 Task: Search one way flight ticket for 5 adults, 1 child, 2 infants in seat and 1 infant on lap in business from San Luis Obispo: San Luis Obispo County Regional Airport (mcchesney Field) to Evansville: Evansville Regional Airport on 5-3-2023. Choice of flights is Sun country airlines. Number of bags: 2 checked bags. Outbound departure time preference is 8:30.
Action: Mouse moved to (330, 135)
Screenshot: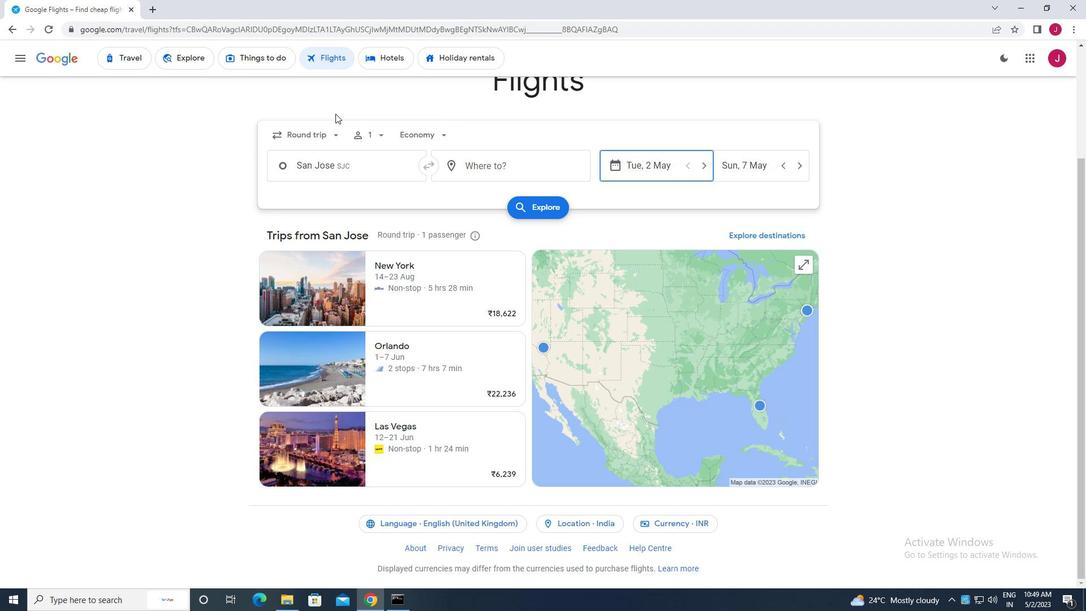 
Action: Mouse pressed left at (330, 135)
Screenshot: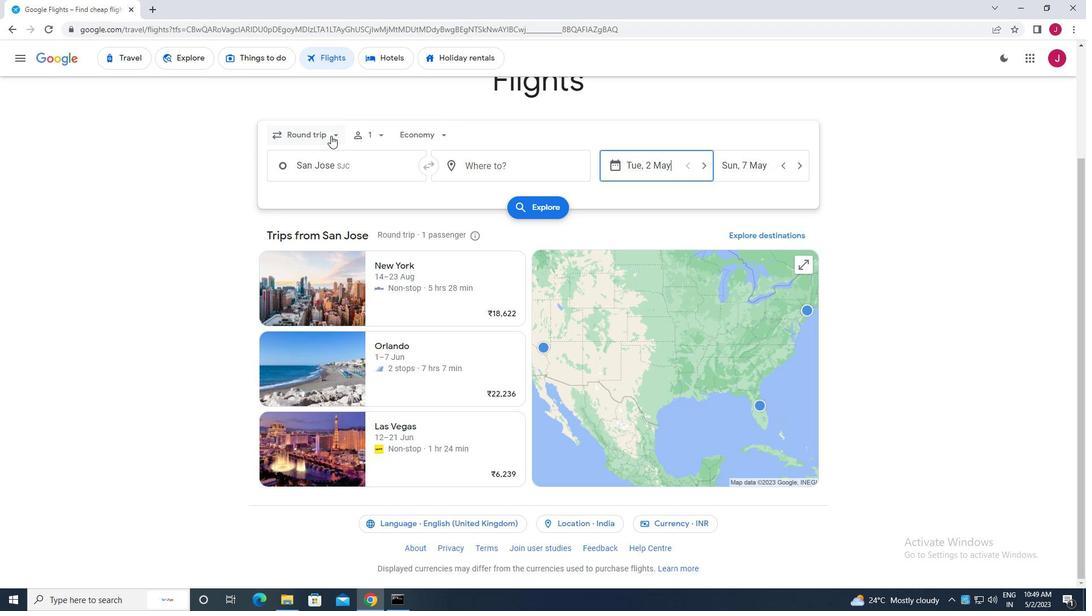 
Action: Mouse moved to (320, 190)
Screenshot: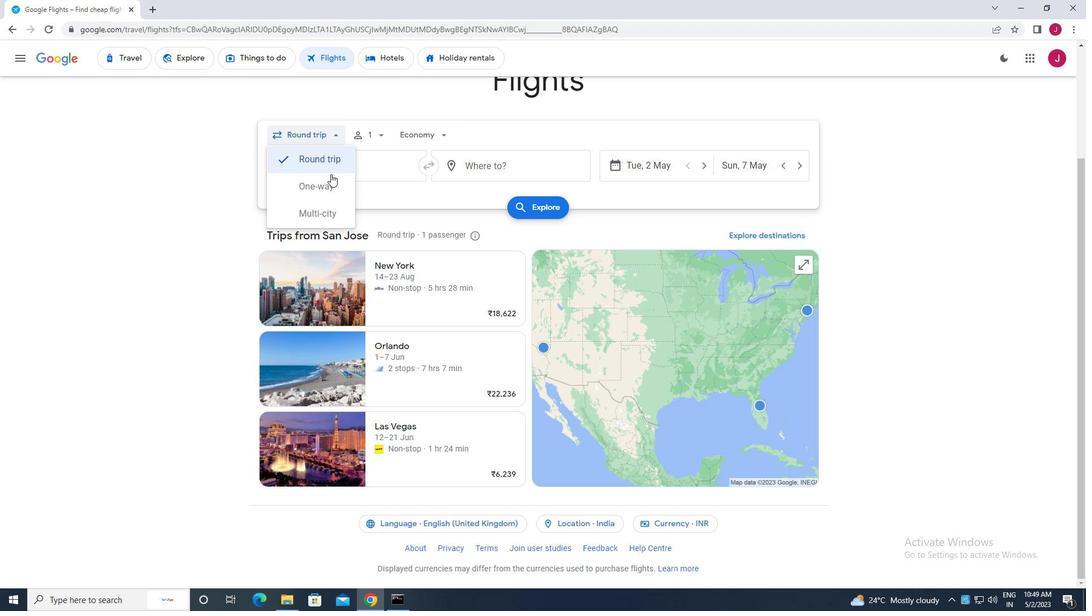 
Action: Mouse pressed left at (320, 190)
Screenshot: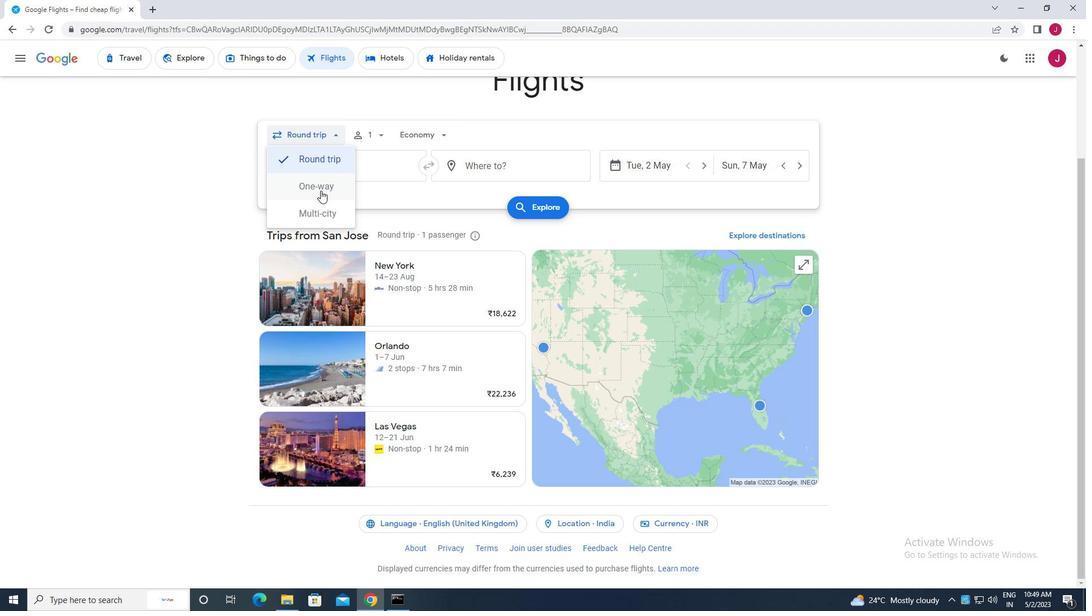 
Action: Mouse moved to (374, 136)
Screenshot: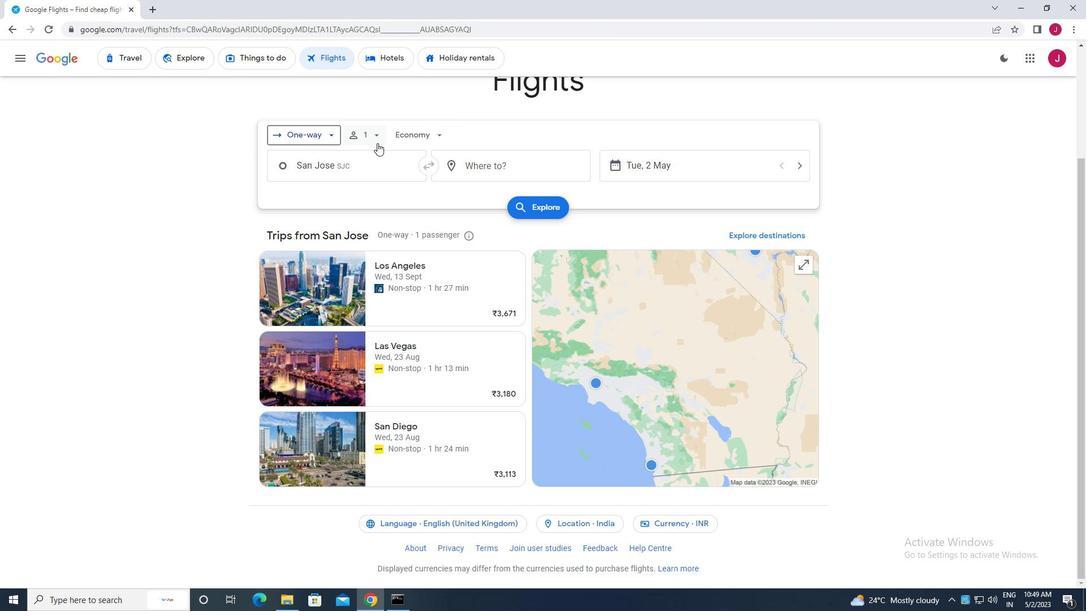 
Action: Mouse pressed left at (374, 136)
Screenshot: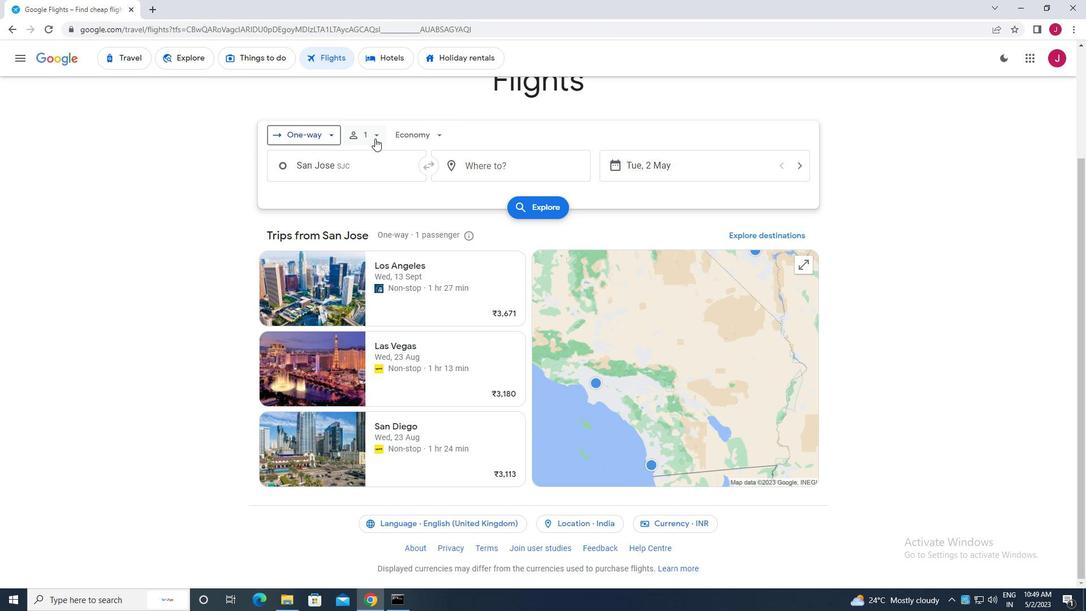 
Action: Mouse moved to (462, 166)
Screenshot: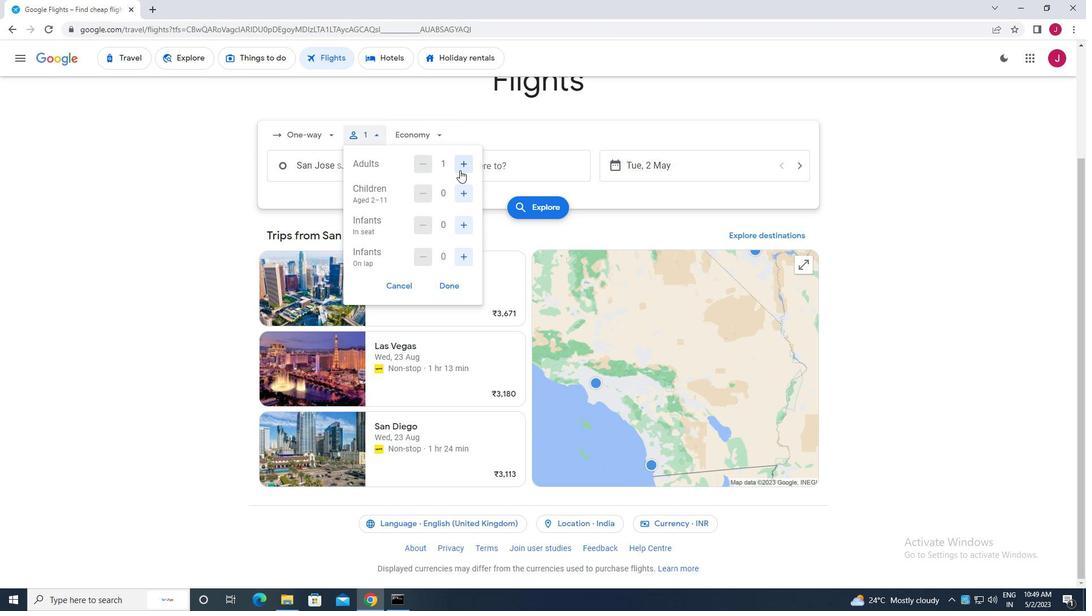 
Action: Mouse pressed left at (462, 166)
Screenshot: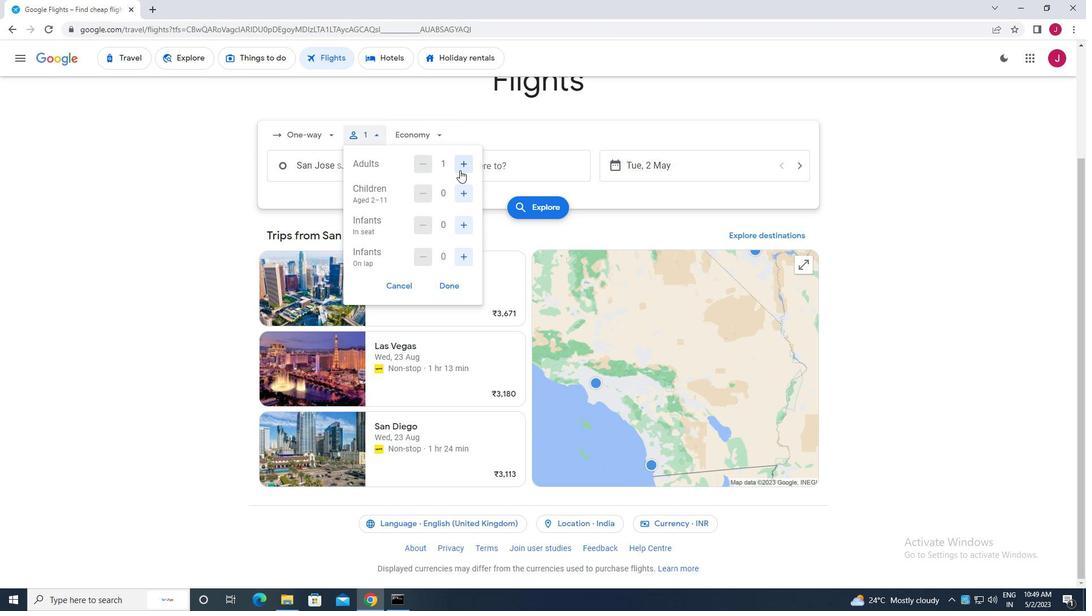 
Action: Mouse pressed left at (462, 166)
Screenshot: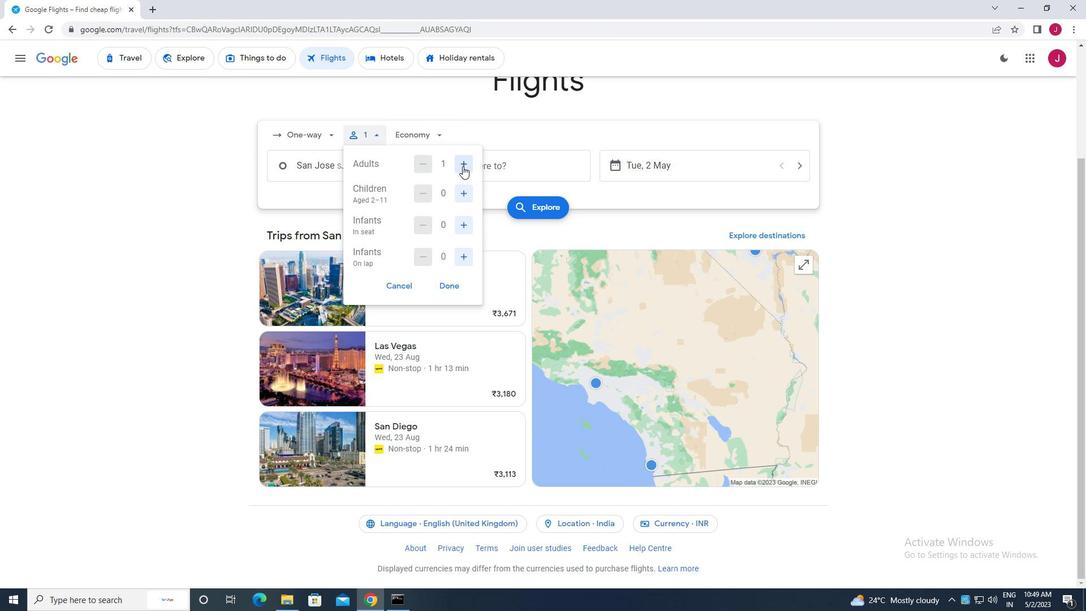 
Action: Mouse pressed left at (462, 166)
Screenshot: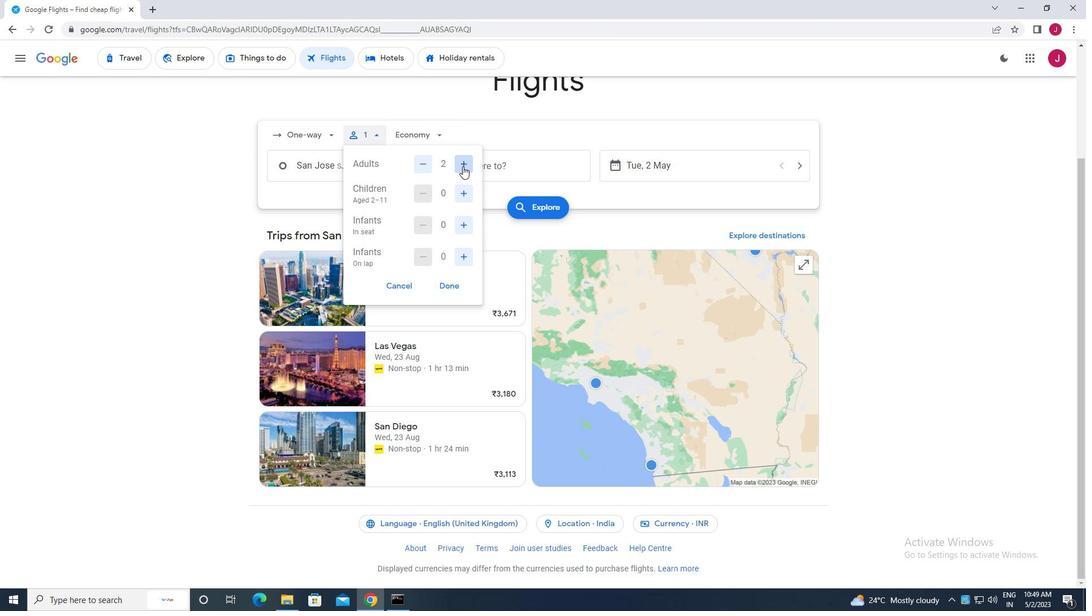 
Action: Mouse pressed left at (462, 166)
Screenshot: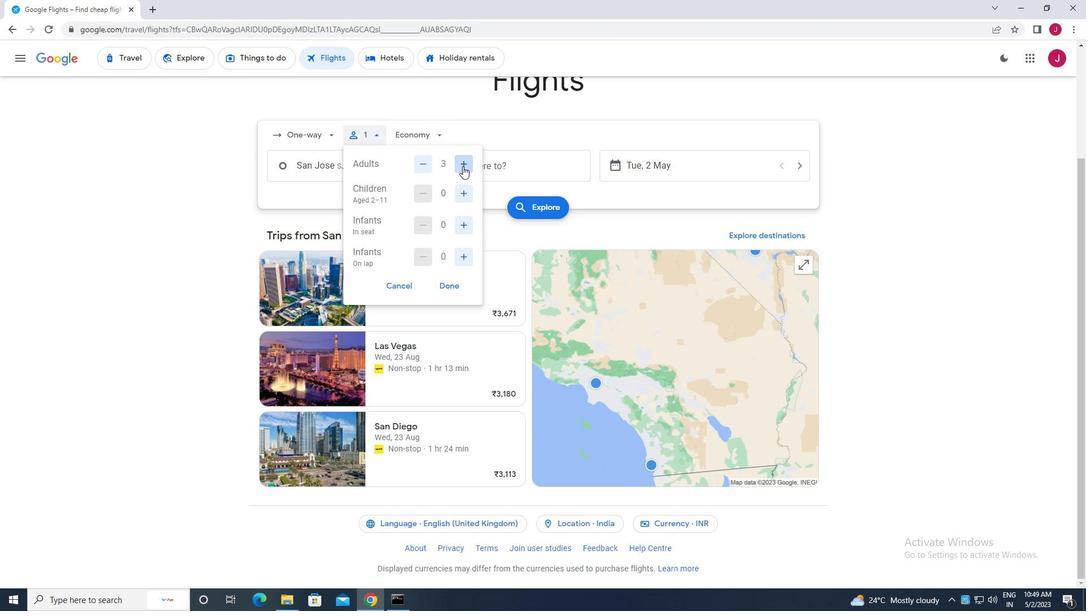 
Action: Mouse moved to (465, 194)
Screenshot: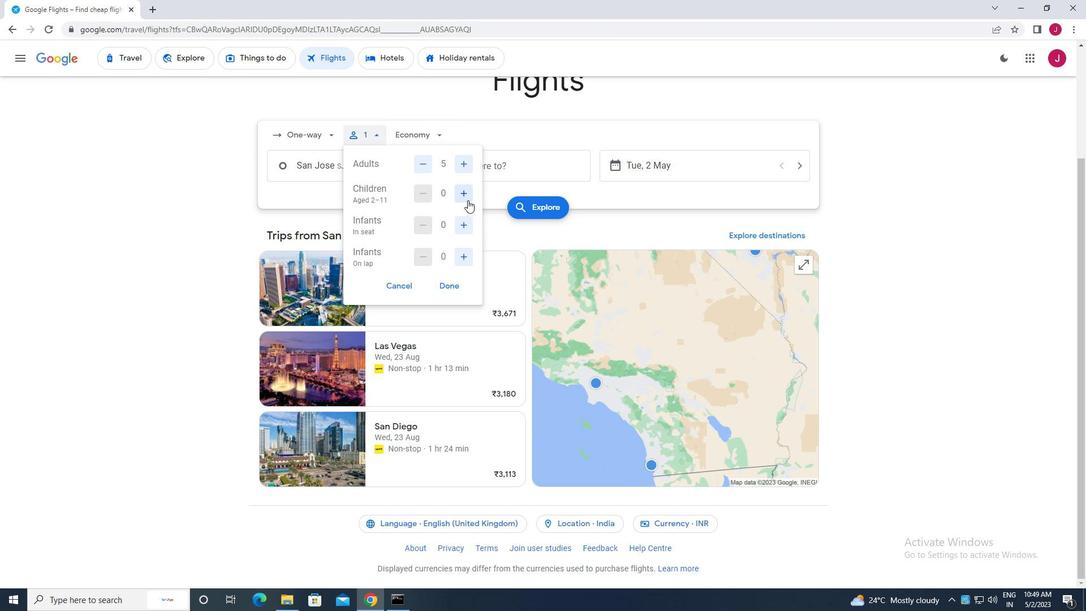 
Action: Mouse pressed left at (465, 194)
Screenshot: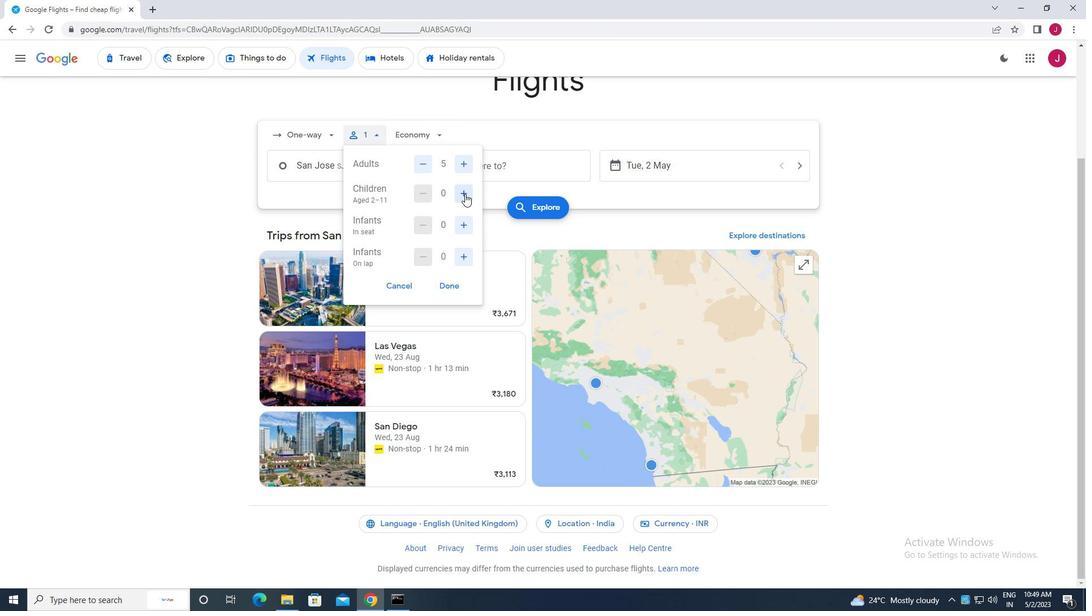 
Action: Mouse moved to (465, 224)
Screenshot: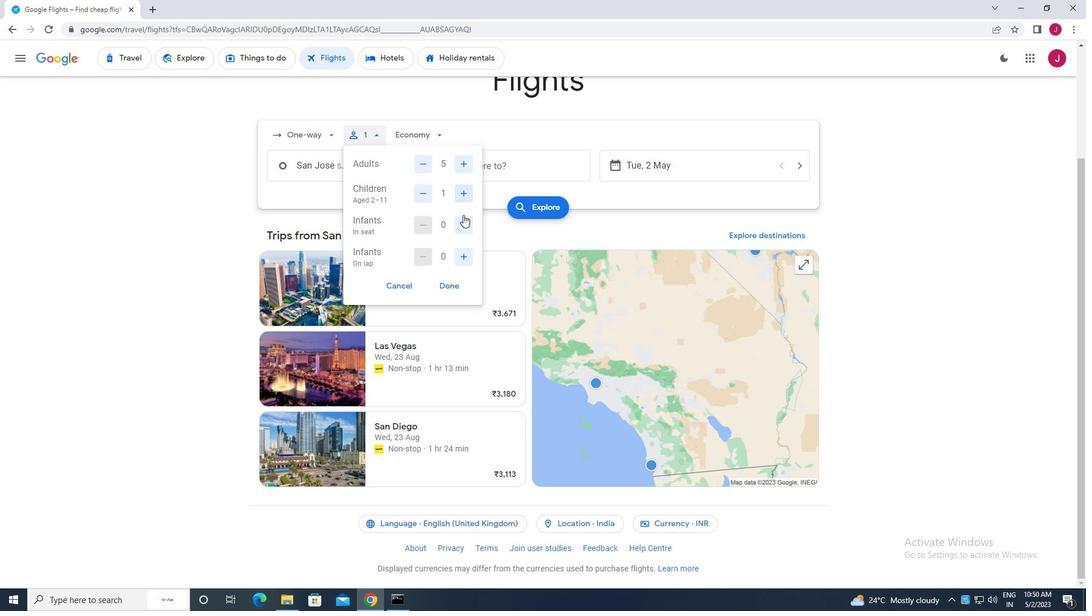 
Action: Mouse pressed left at (465, 224)
Screenshot: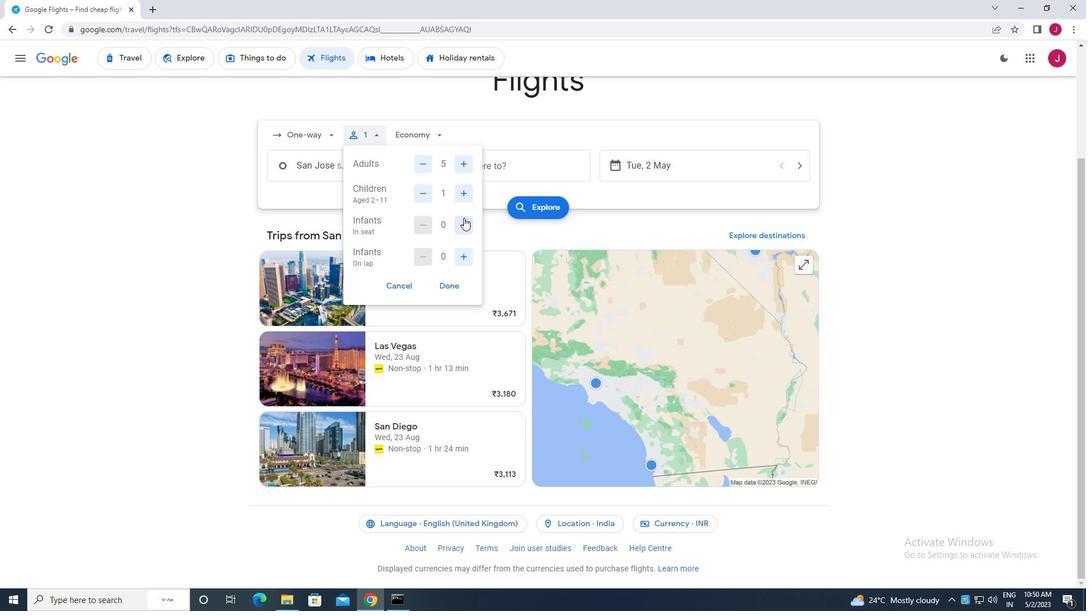 
Action: Mouse moved to (458, 260)
Screenshot: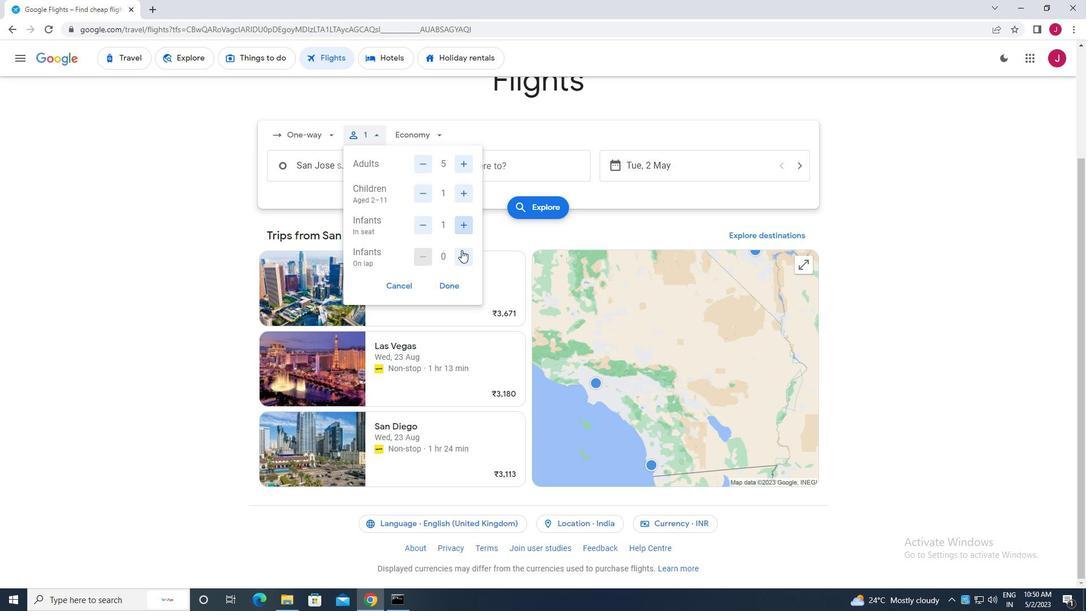 
Action: Mouse pressed left at (458, 260)
Screenshot: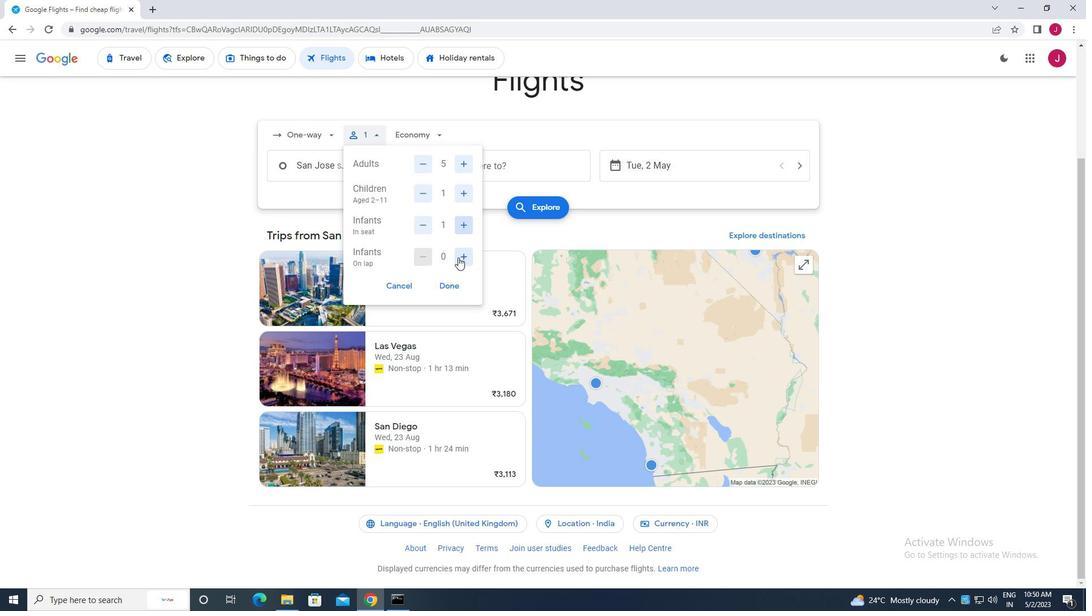 
Action: Mouse moved to (452, 282)
Screenshot: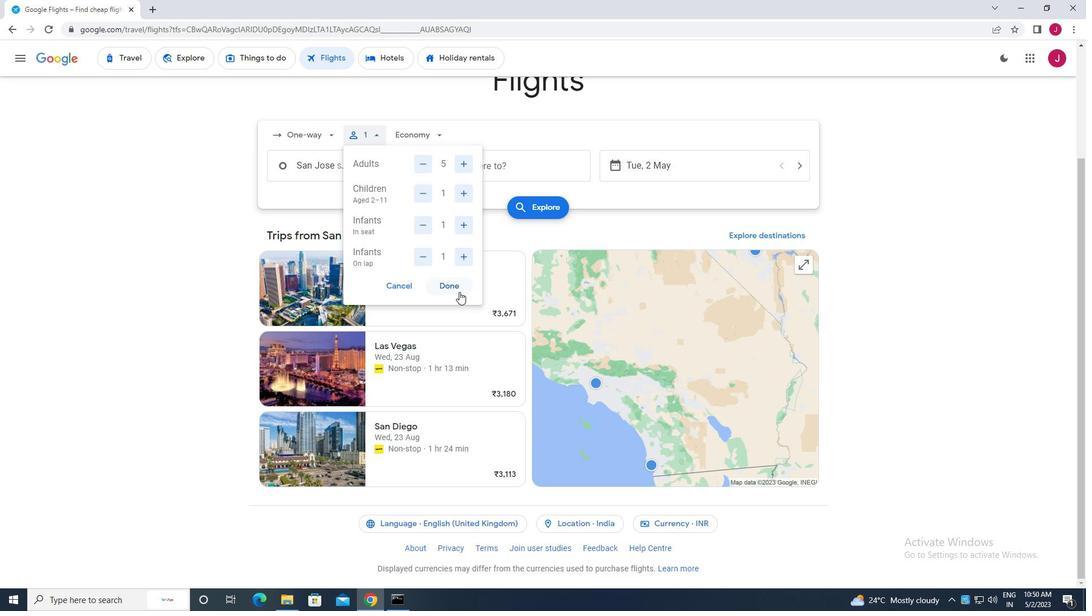 
Action: Mouse pressed left at (452, 282)
Screenshot: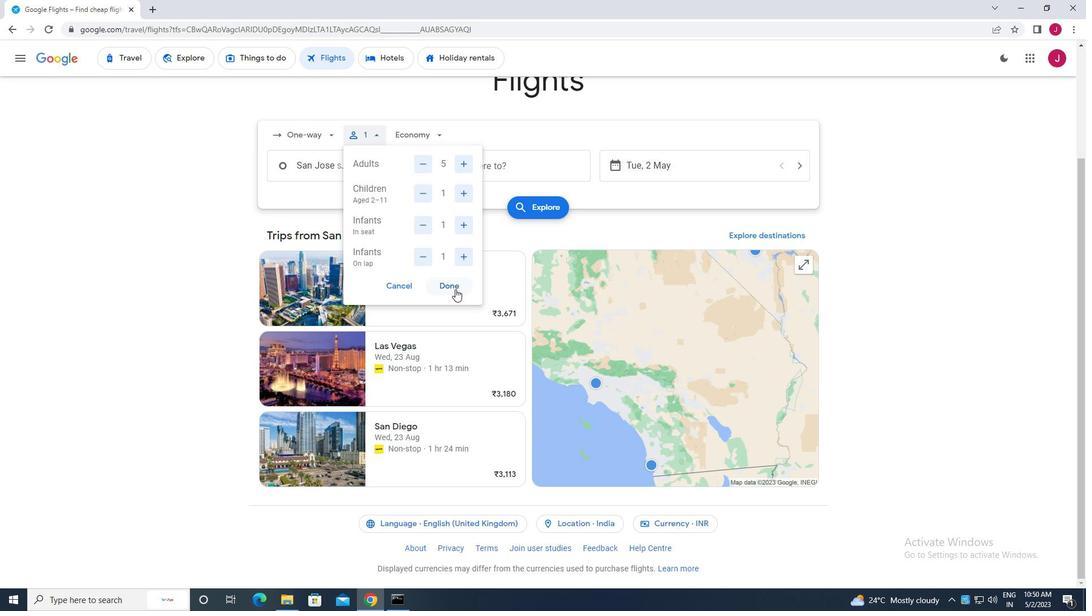 
Action: Mouse moved to (419, 137)
Screenshot: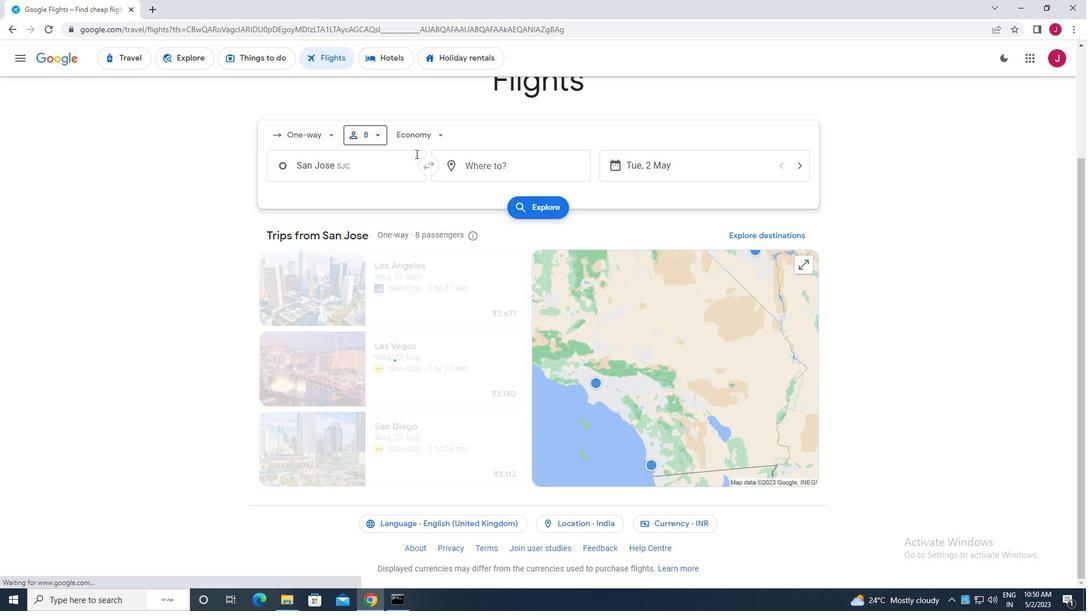 
Action: Mouse pressed left at (419, 137)
Screenshot: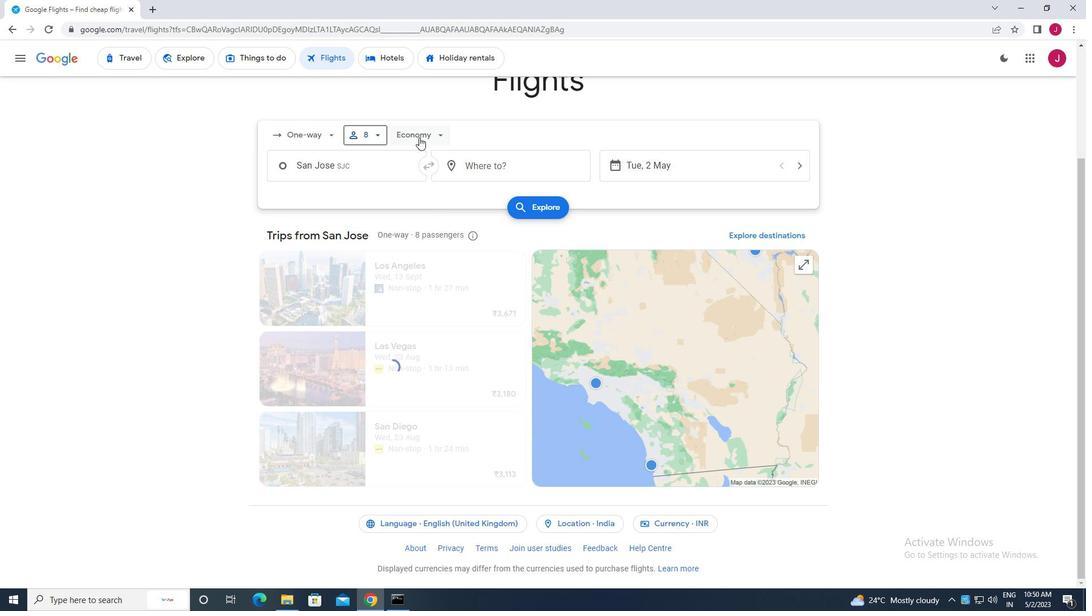 
Action: Mouse moved to (432, 209)
Screenshot: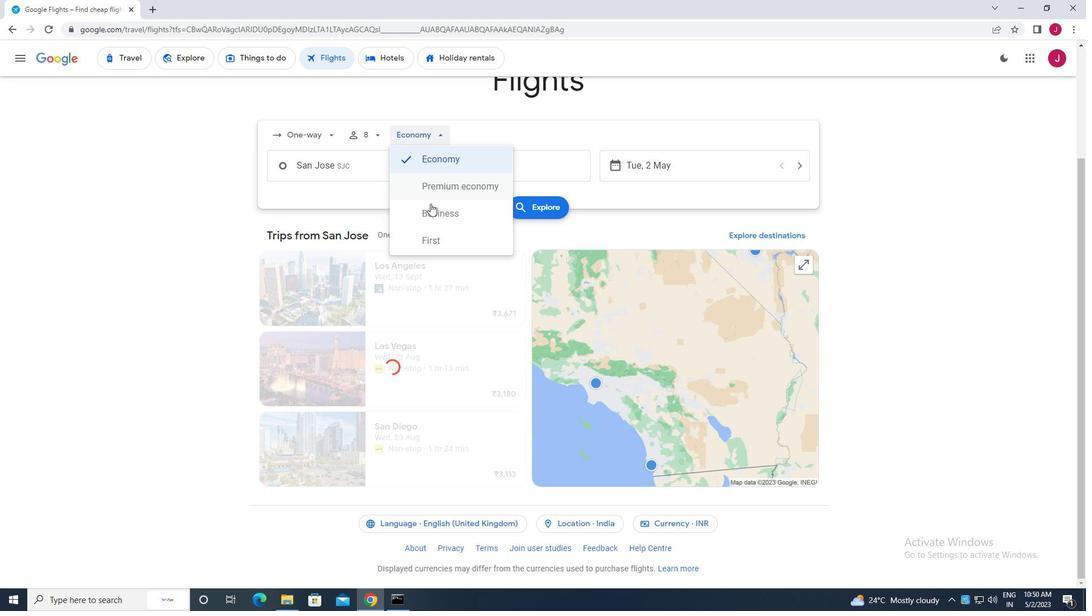 
Action: Mouse pressed left at (432, 209)
Screenshot: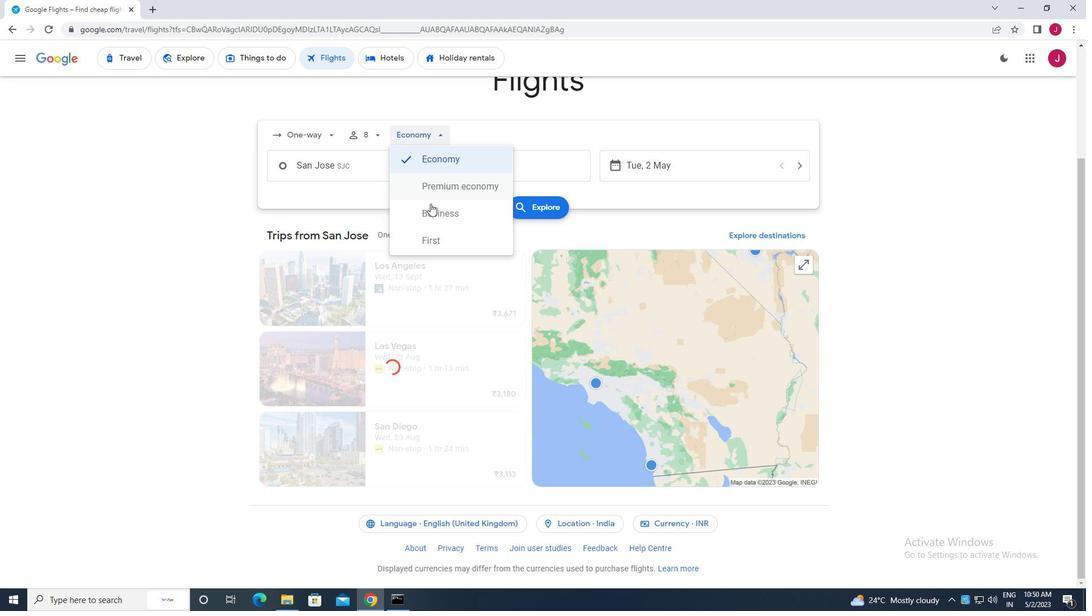 
Action: Mouse moved to (353, 161)
Screenshot: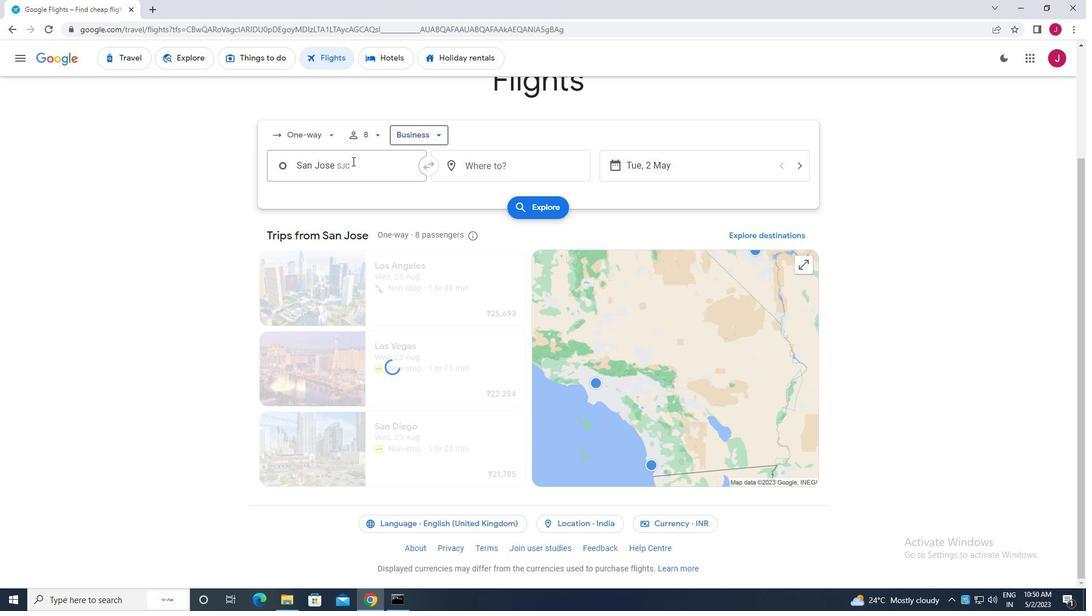 
Action: Mouse pressed left at (353, 161)
Screenshot: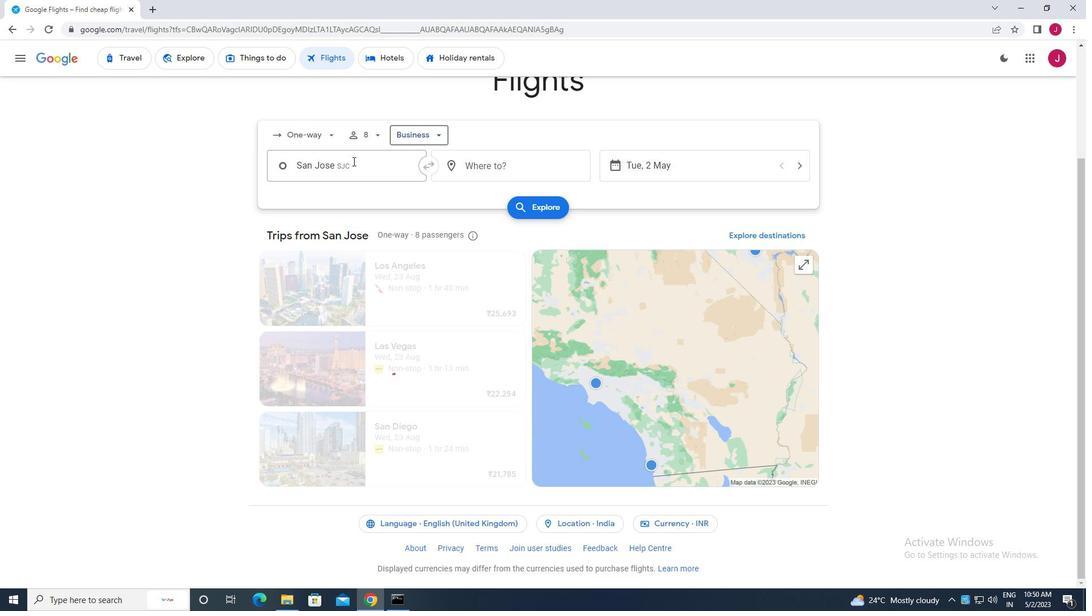 
Action: Mouse moved to (356, 168)
Screenshot: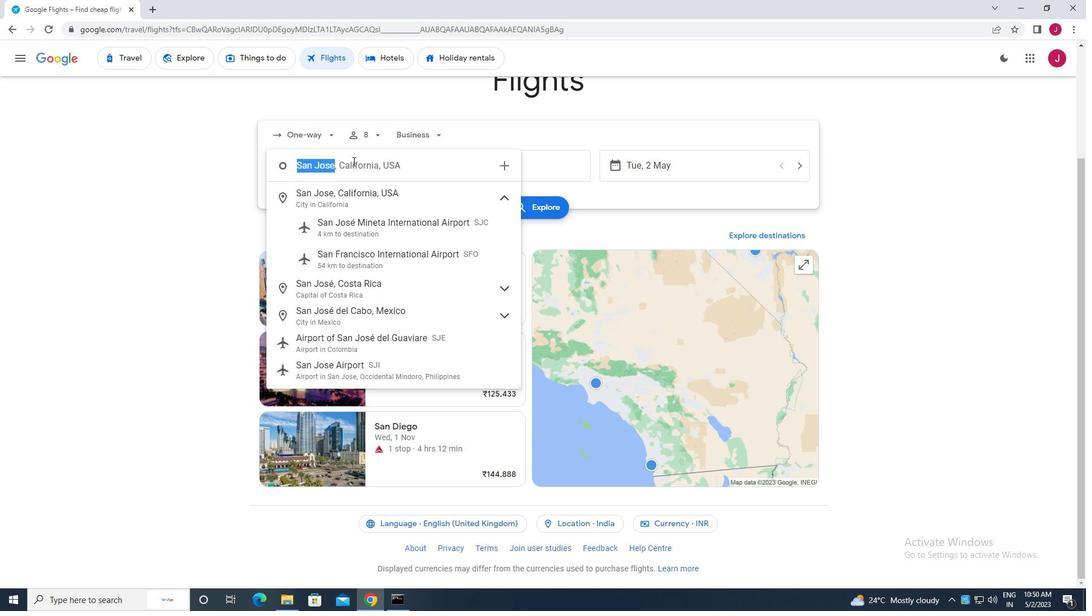 
Action: Key pressed san<Key.space>luis
Screenshot: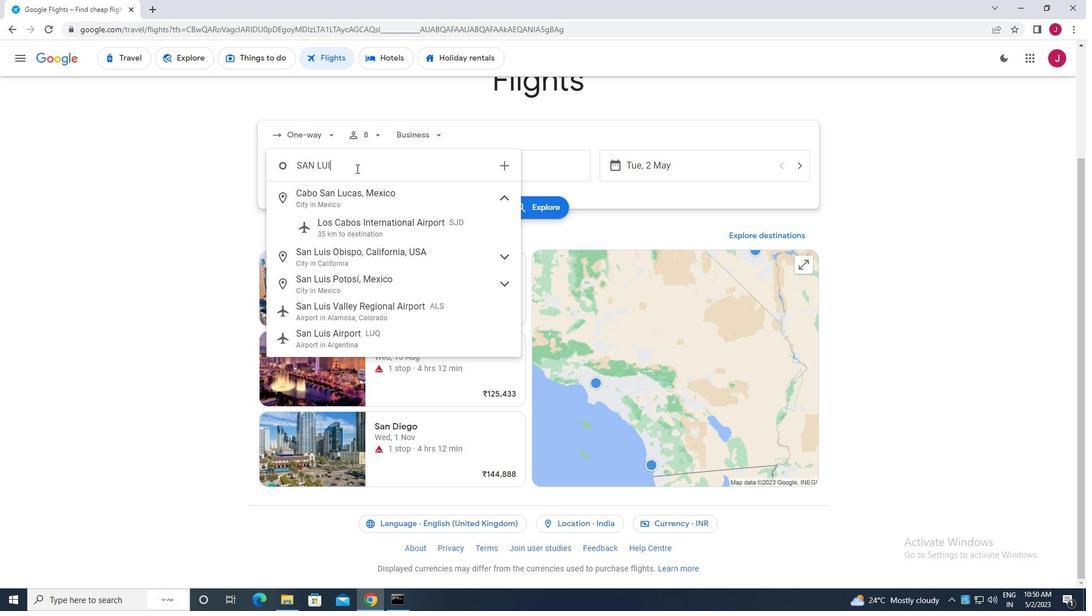 
Action: Mouse moved to (393, 227)
Screenshot: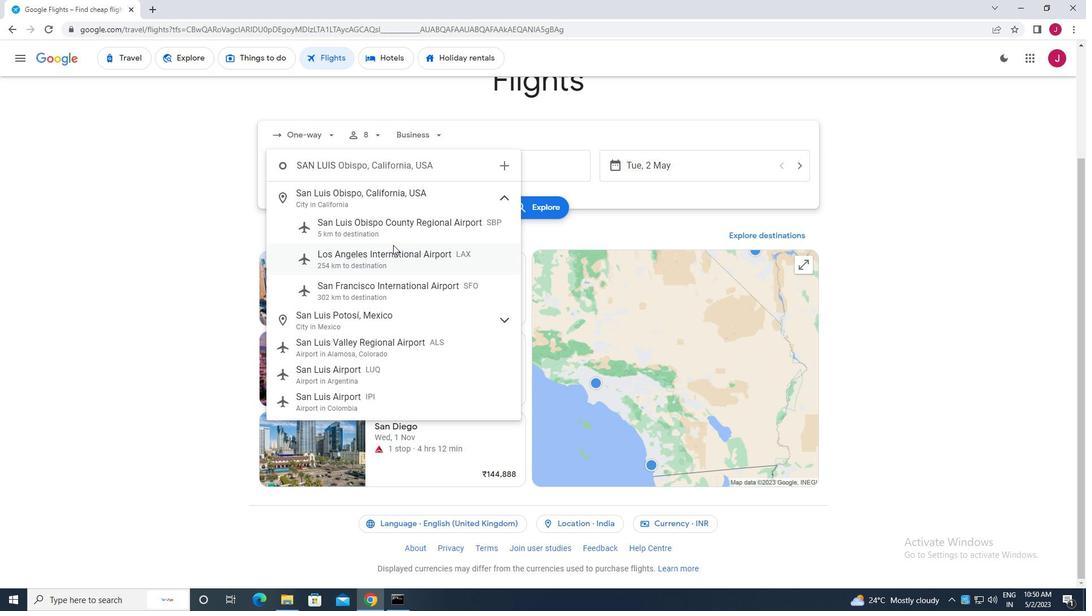 
Action: Mouse pressed left at (393, 227)
Screenshot: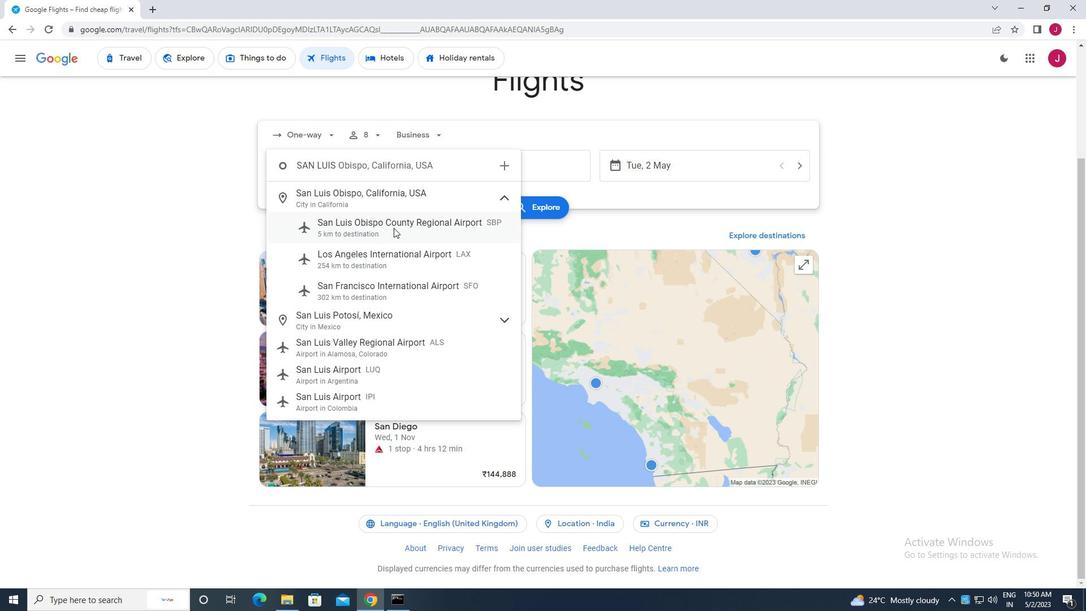 
Action: Mouse moved to (515, 174)
Screenshot: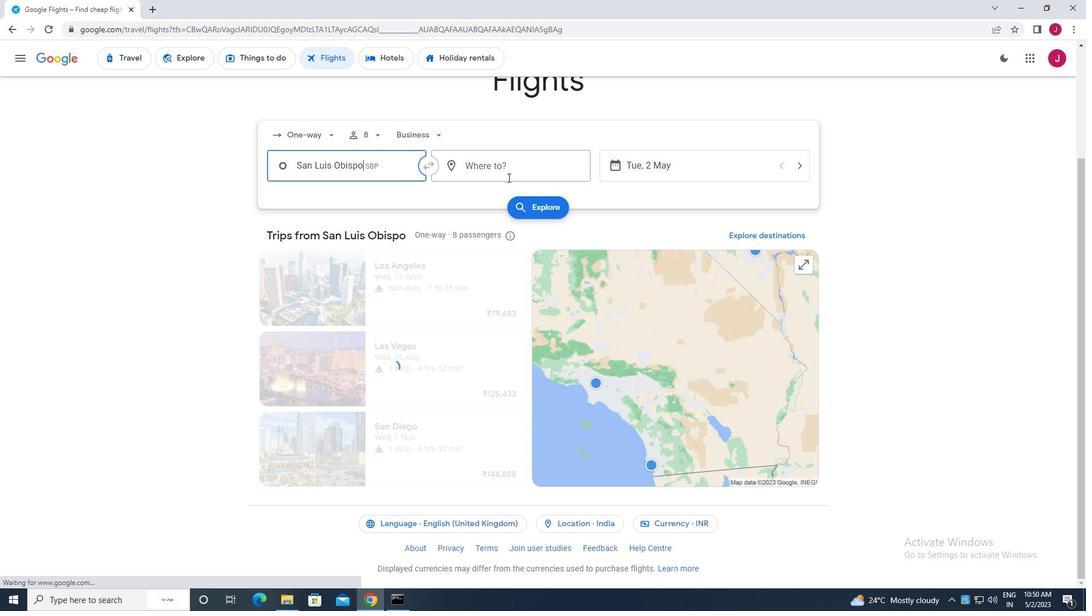 
Action: Mouse pressed left at (515, 174)
Screenshot: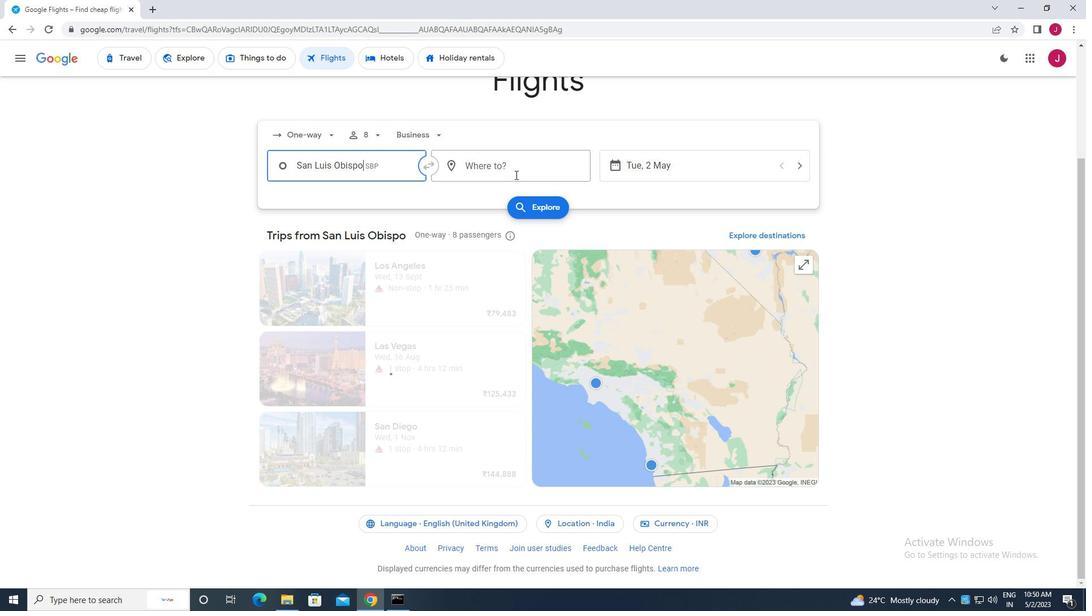 
Action: Mouse moved to (515, 174)
Screenshot: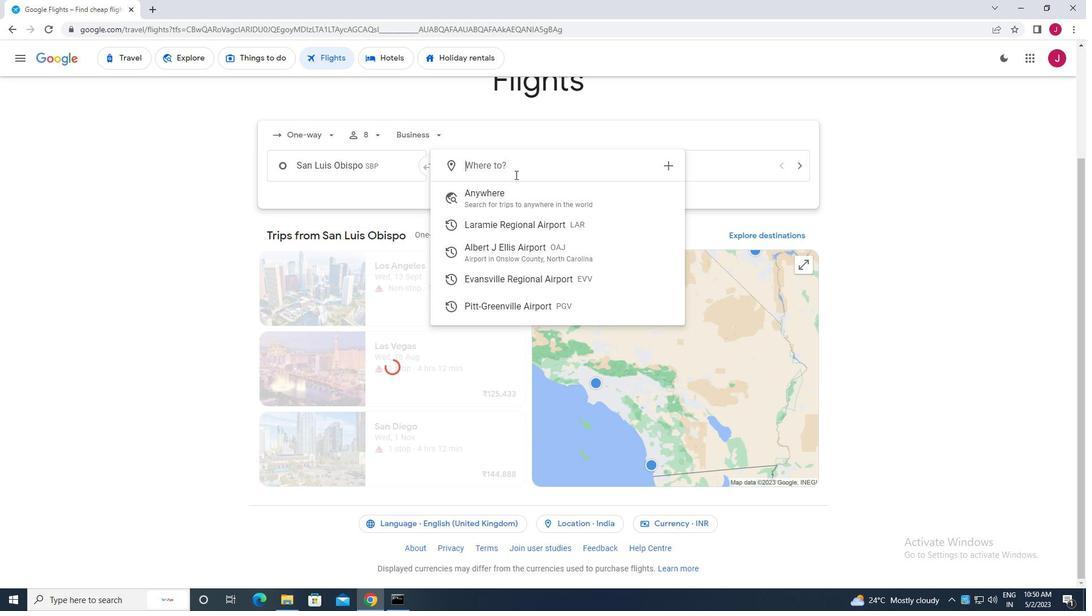 
Action: Key pressed evans
Screenshot: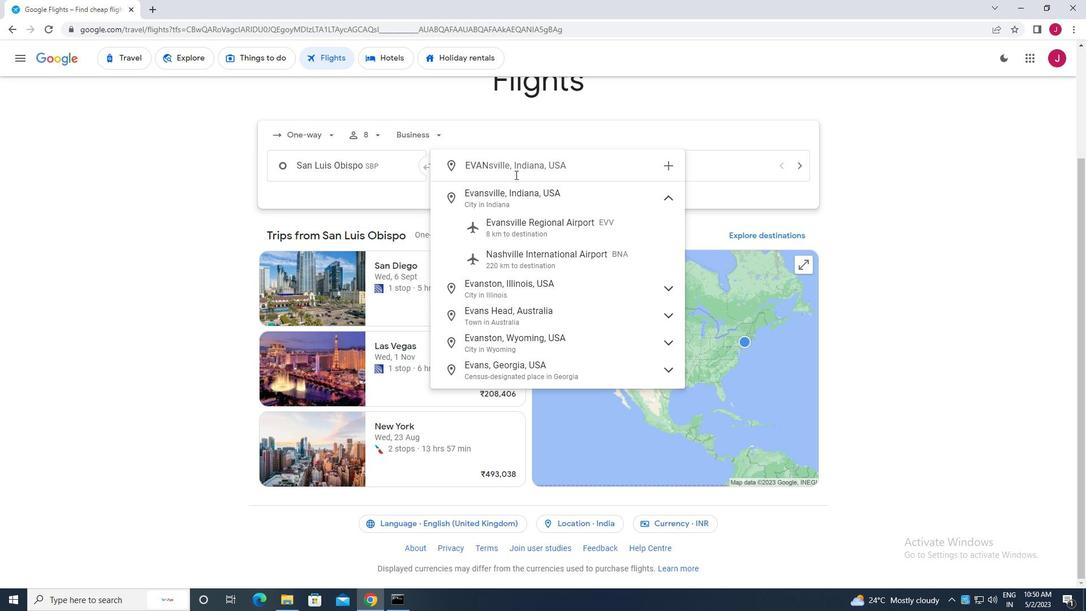 
Action: Mouse moved to (552, 224)
Screenshot: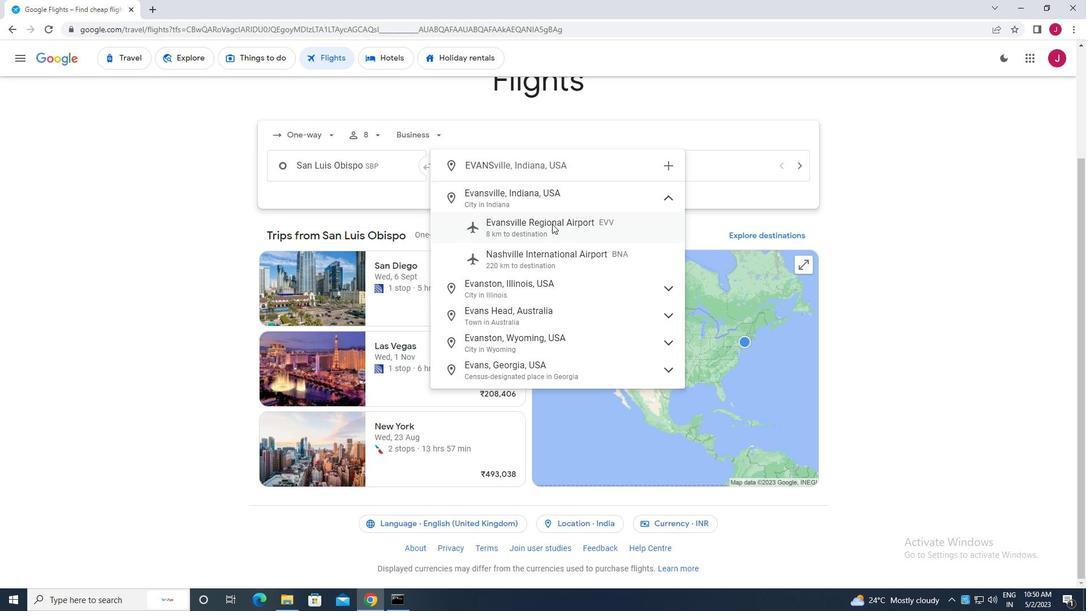 
Action: Mouse pressed left at (552, 224)
Screenshot: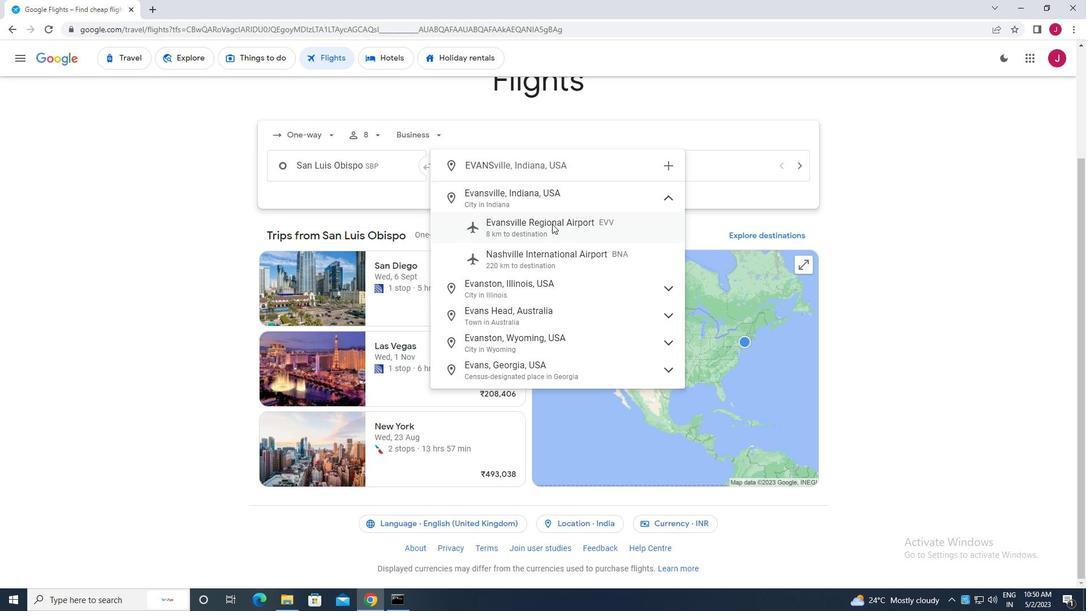 
Action: Mouse moved to (658, 169)
Screenshot: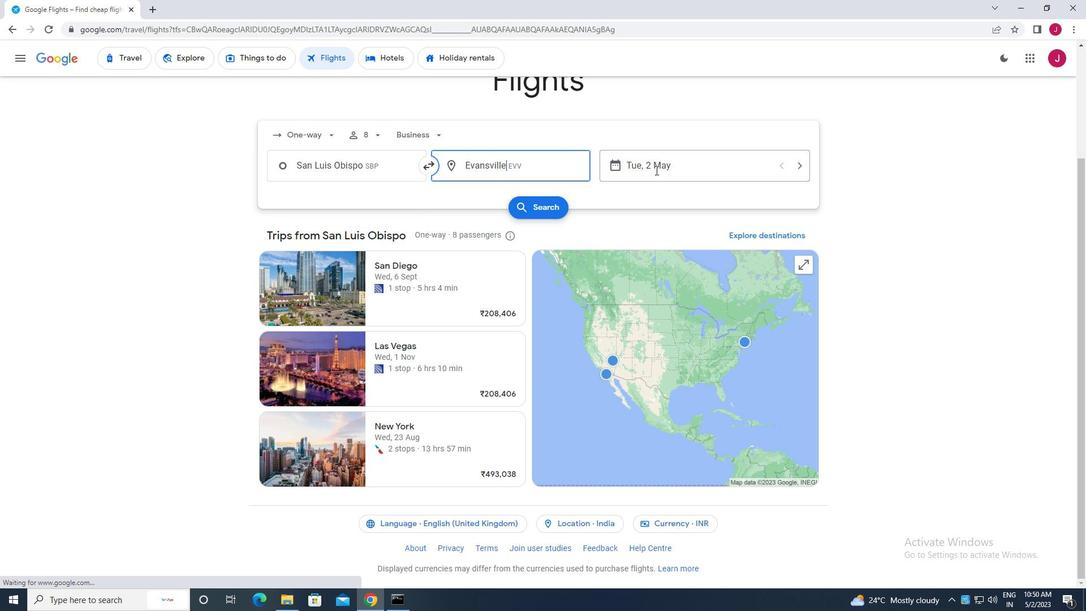 
Action: Mouse pressed left at (658, 169)
Screenshot: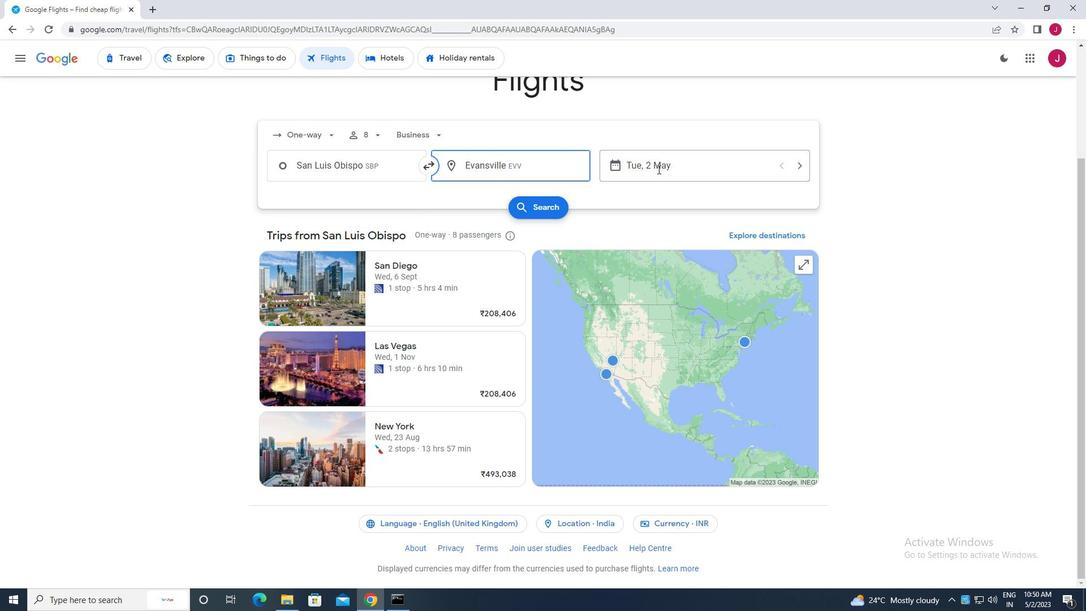 
Action: Mouse moved to (492, 252)
Screenshot: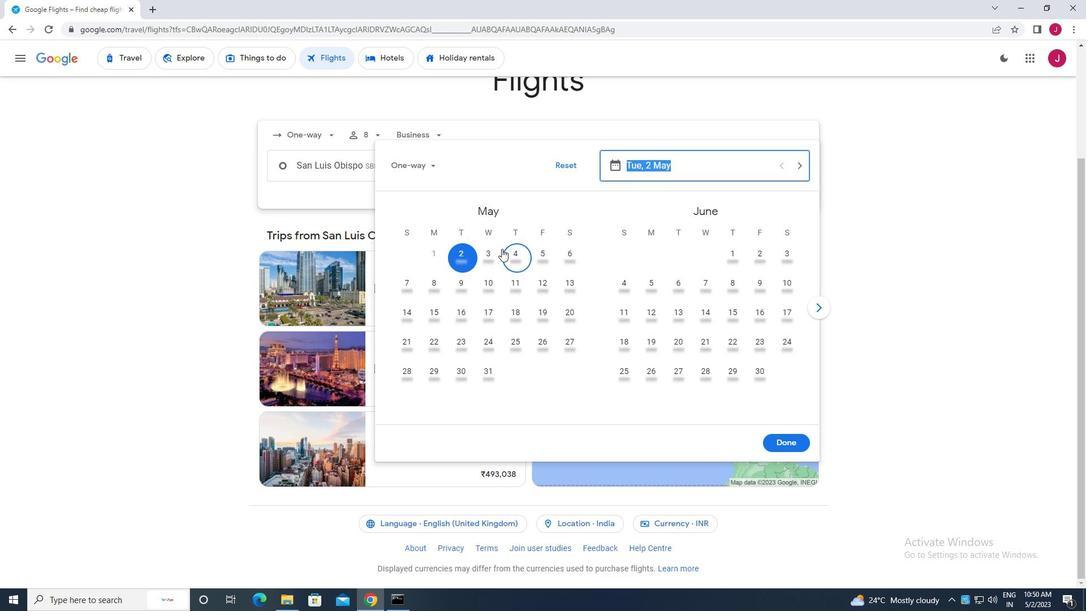 
Action: Mouse pressed left at (492, 252)
Screenshot: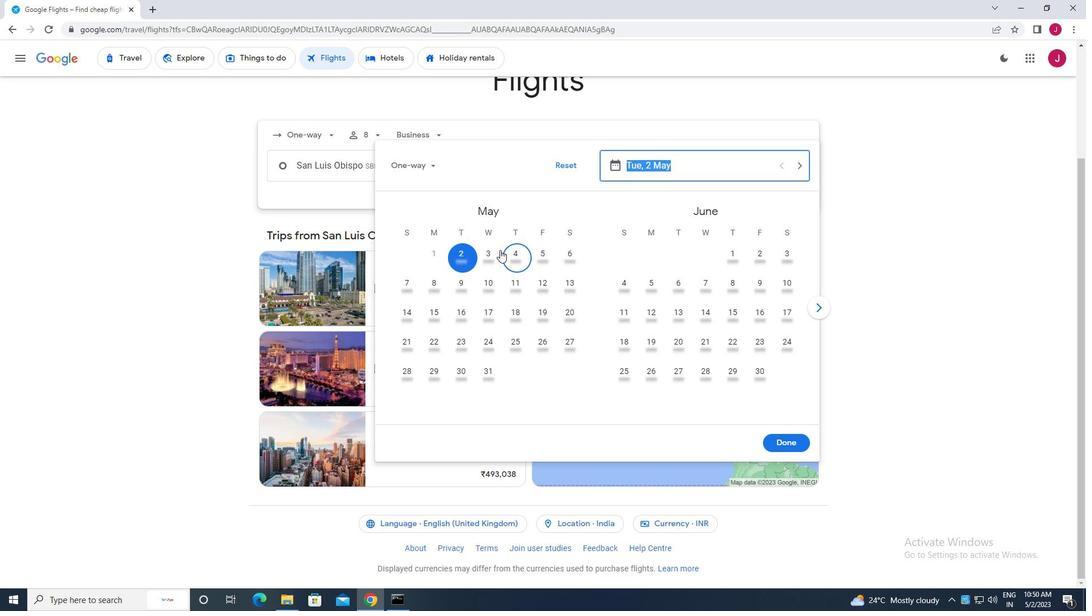 
Action: Mouse moved to (792, 443)
Screenshot: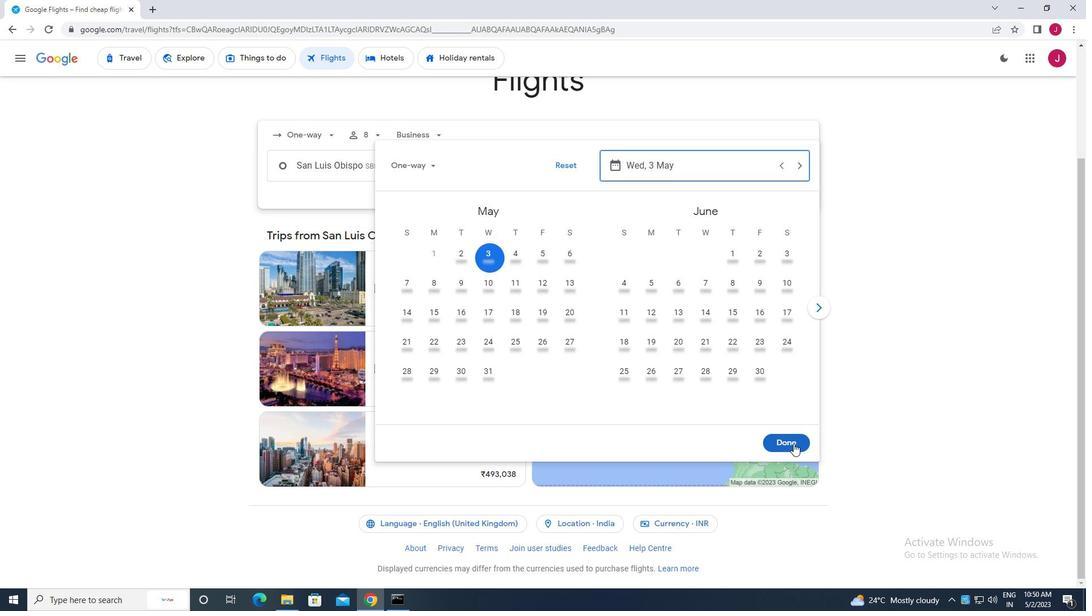 
Action: Mouse pressed left at (792, 443)
Screenshot: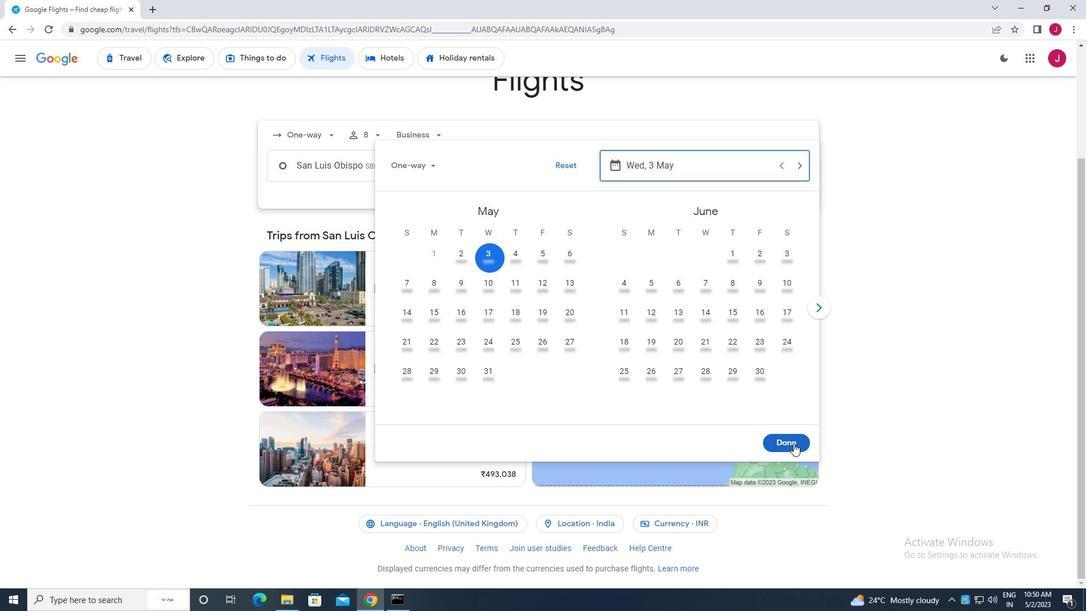 
Action: Mouse moved to (547, 208)
Screenshot: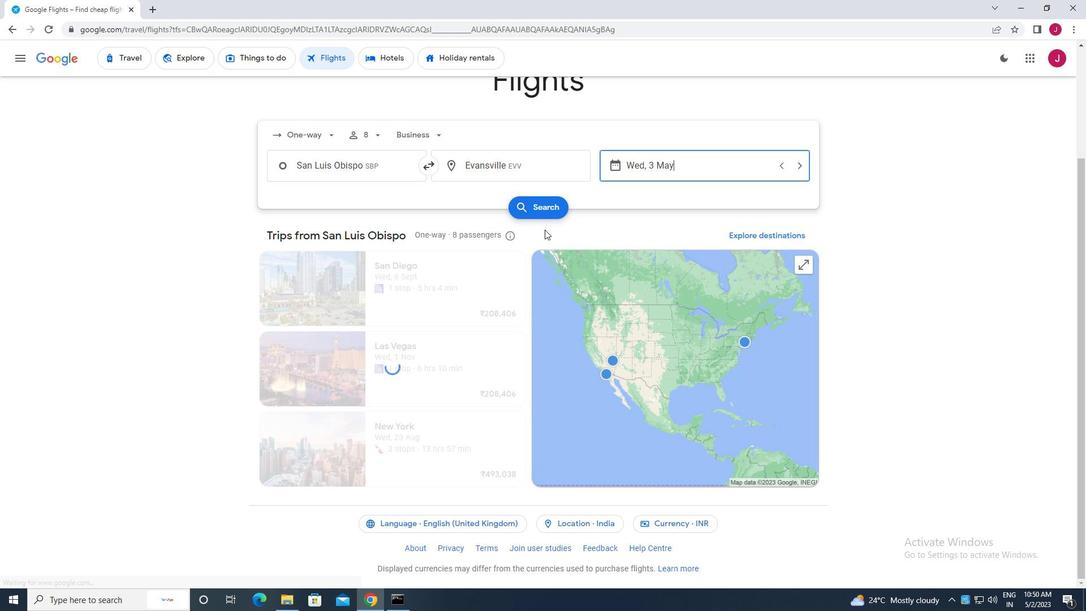 
Action: Mouse pressed left at (547, 208)
Screenshot: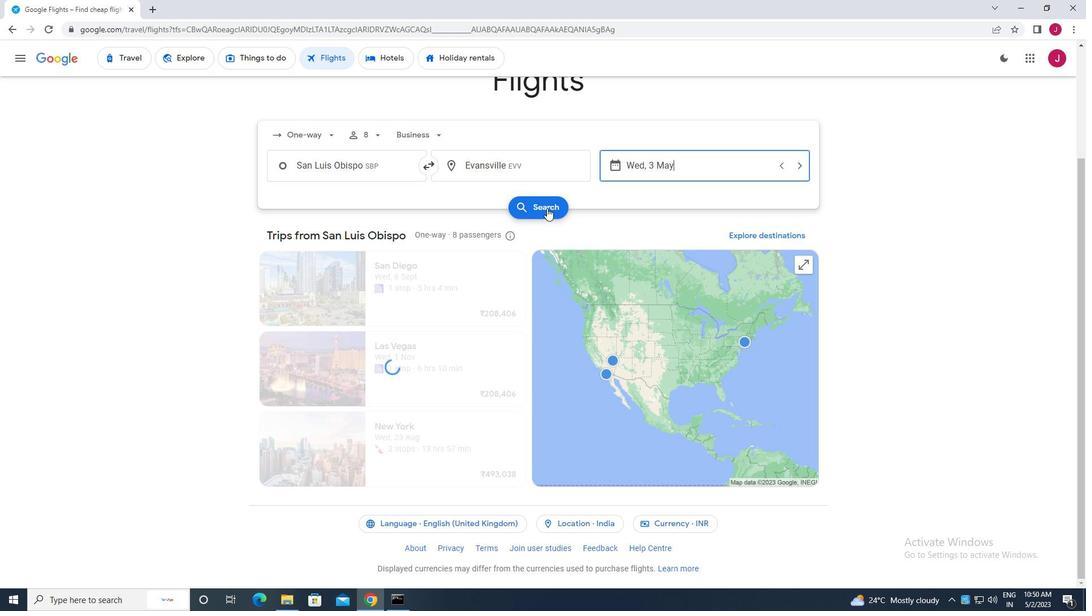 
Action: Mouse moved to (278, 160)
Screenshot: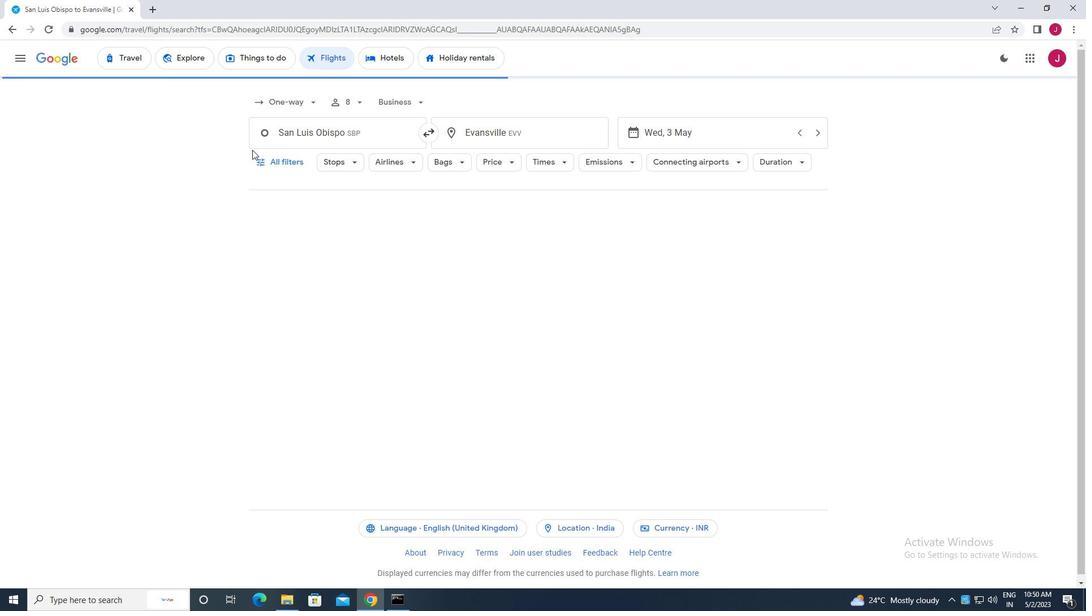 
Action: Mouse pressed left at (278, 160)
Screenshot: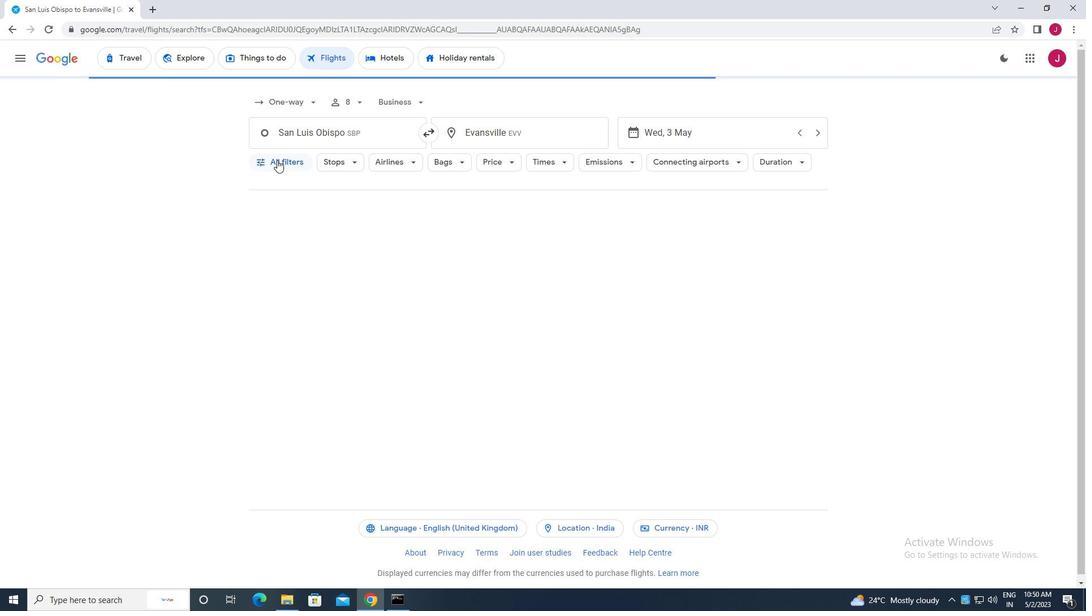
Action: Mouse moved to (344, 206)
Screenshot: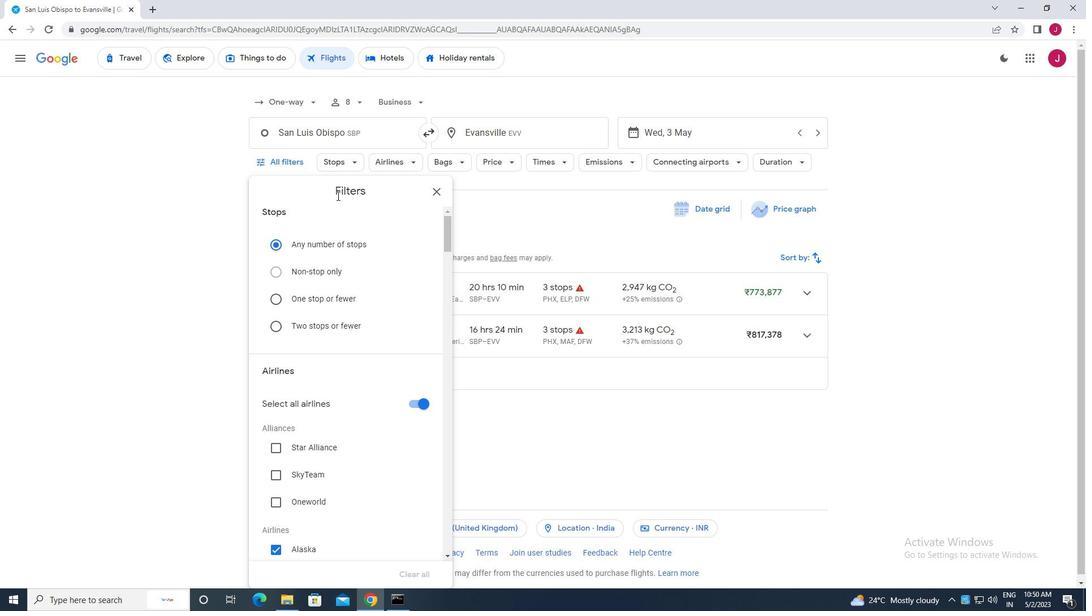 
Action: Mouse scrolled (344, 205) with delta (0, 0)
Screenshot: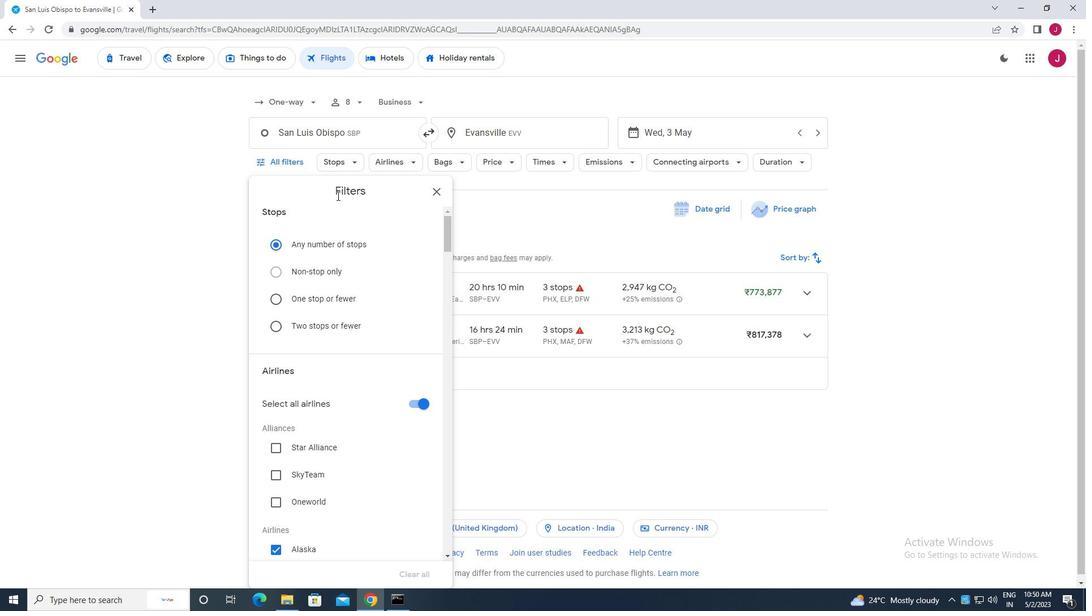 
Action: Mouse moved to (346, 211)
Screenshot: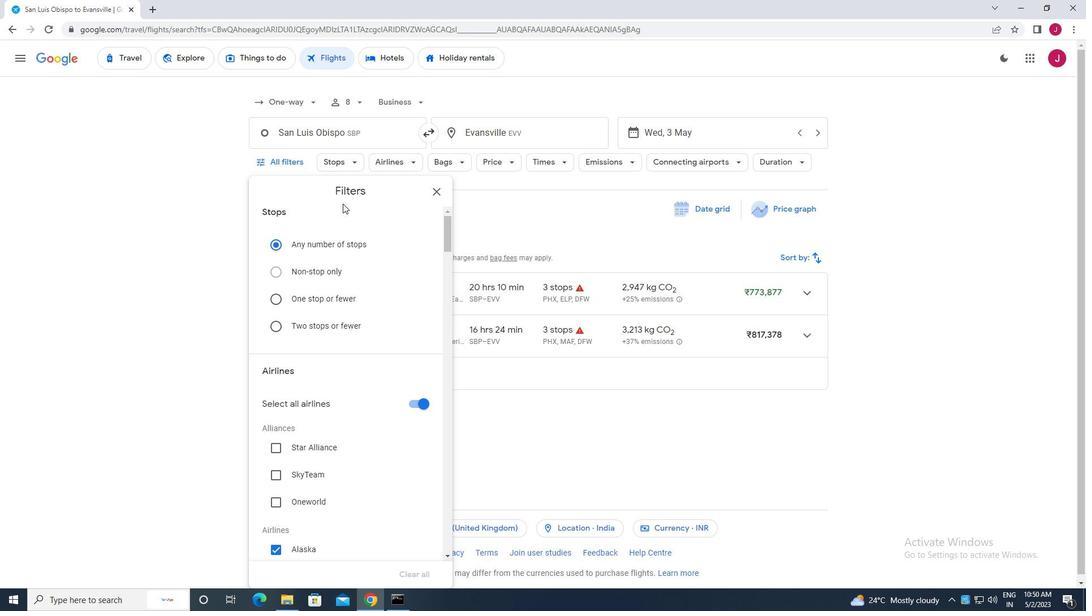 
Action: Mouse scrolled (346, 210) with delta (0, 0)
Screenshot: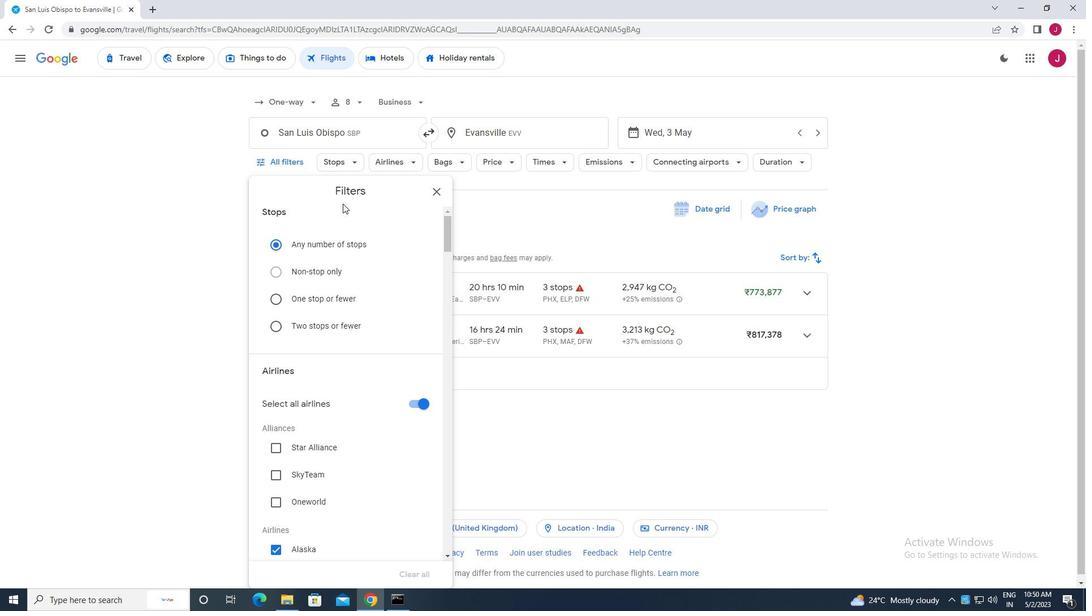 
Action: Mouse moved to (415, 291)
Screenshot: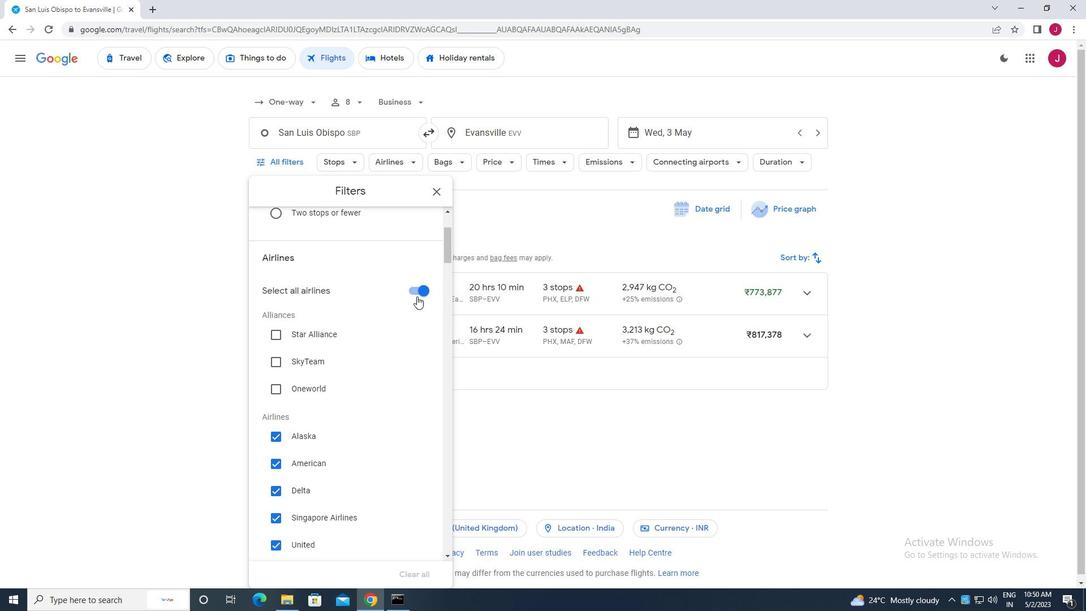 
Action: Mouse pressed left at (415, 291)
Screenshot: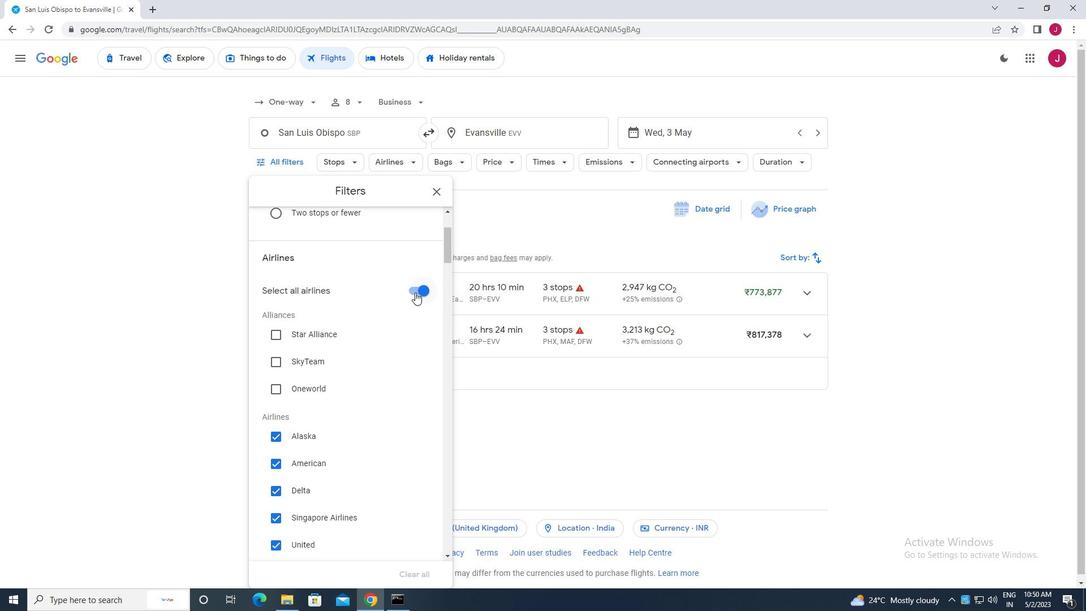 
Action: Mouse moved to (353, 290)
Screenshot: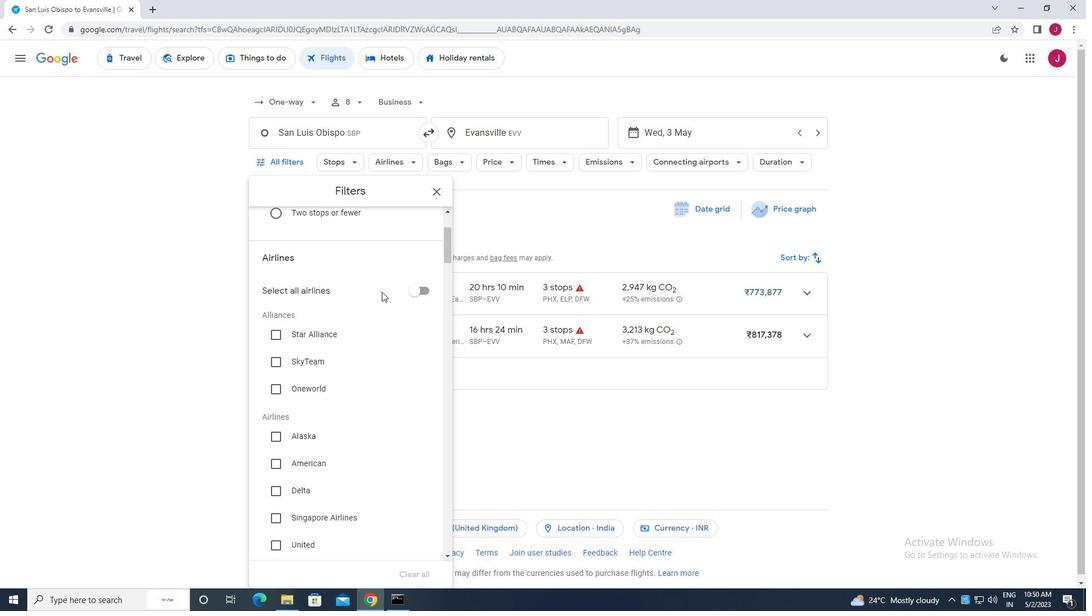 
Action: Mouse scrolled (353, 289) with delta (0, 0)
Screenshot: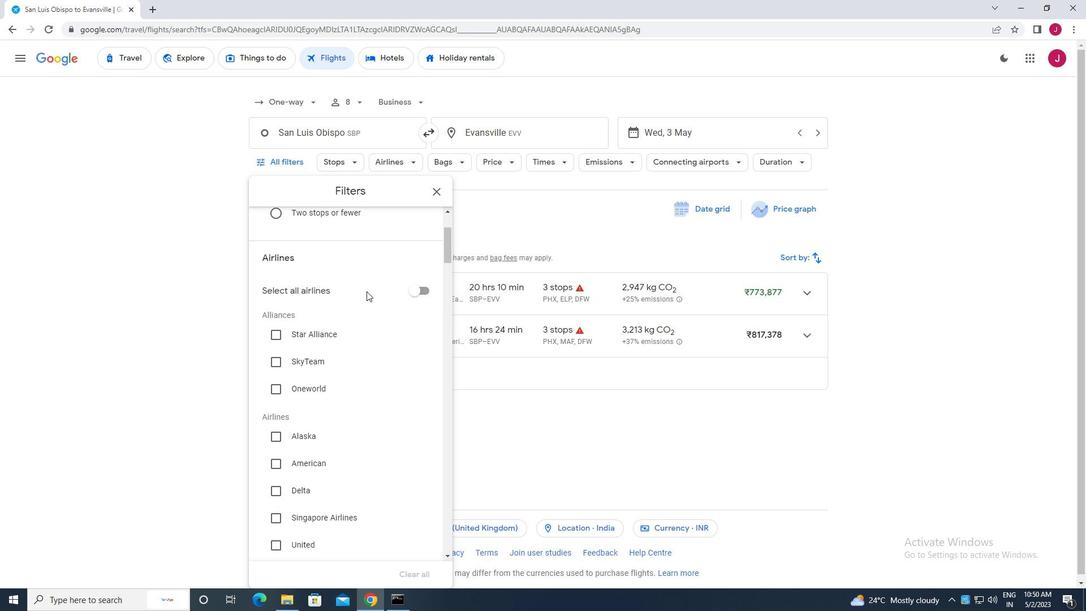 
Action: Mouse scrolled (353, 289) with delta (0, 0)
Screenshot: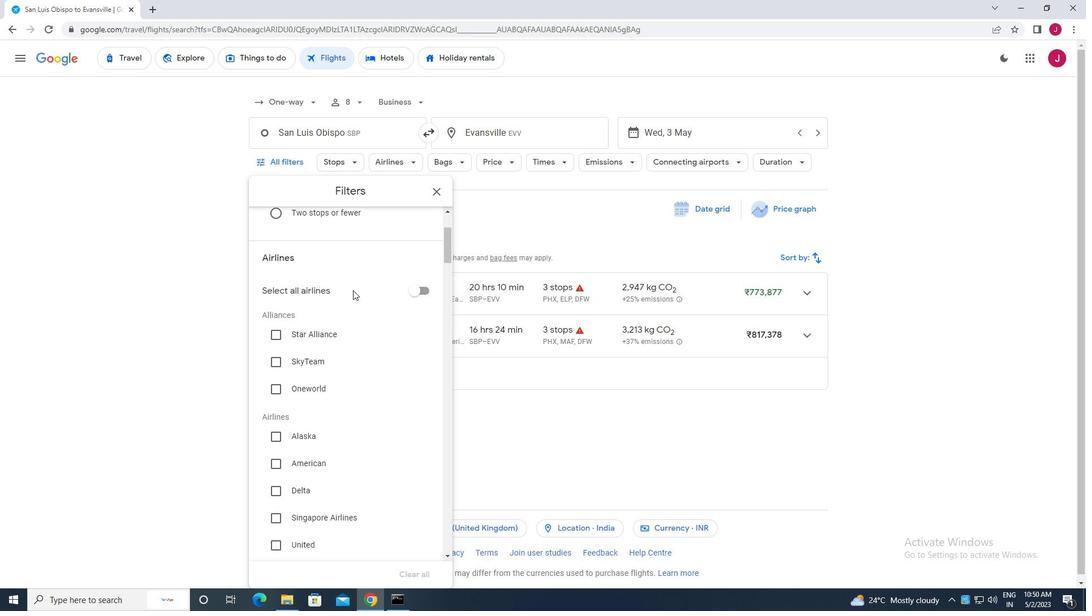
Action: Mouse moved to (323, 360)
Screenshot: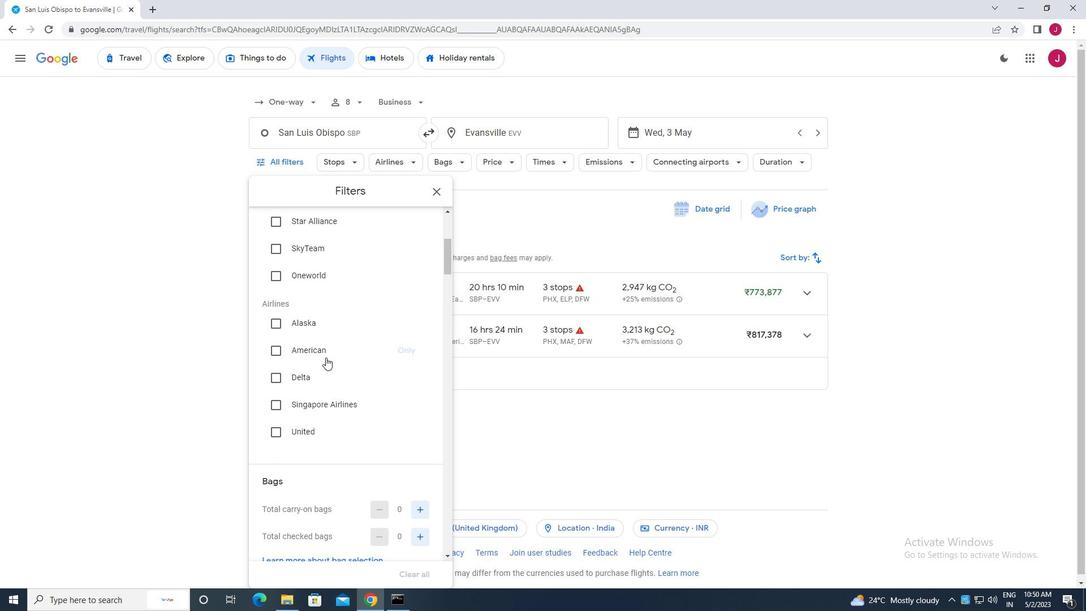 
Action: Mouse scrolled (323, 359) with delta (0, 0)
Screenshot: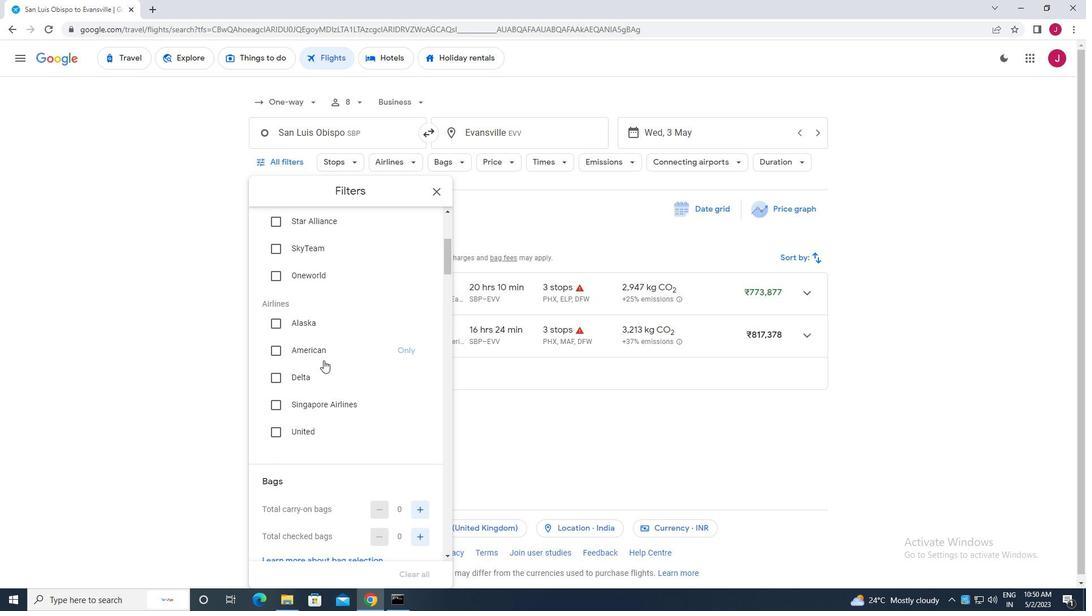 
Action: Mouse moved to (326, 358)
Screenshot: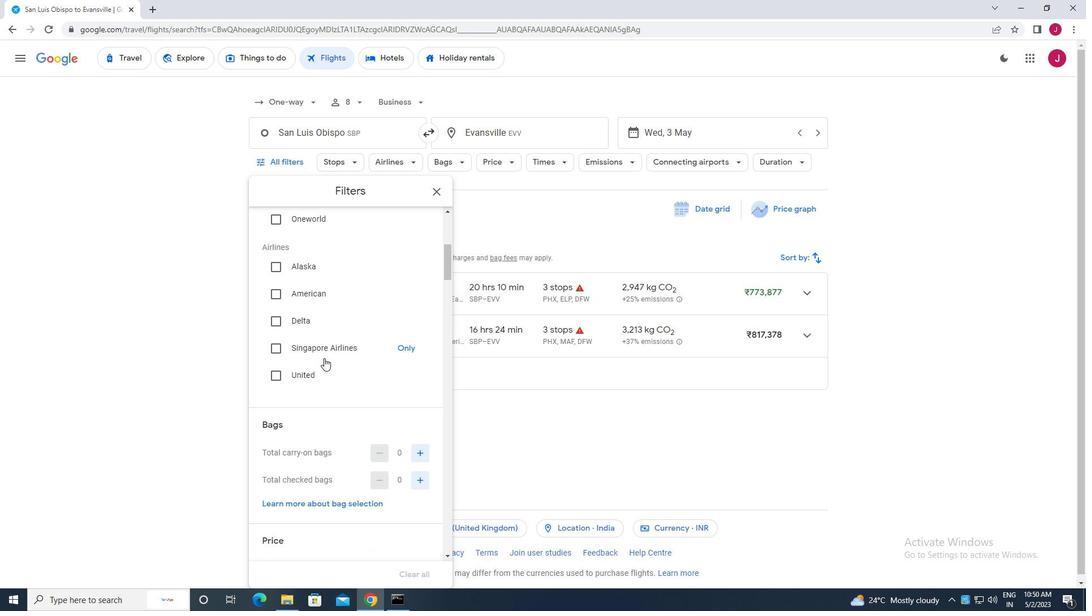 
Action: Mouse scrolled (326, 357) with delta (0, 0)
Screenshot: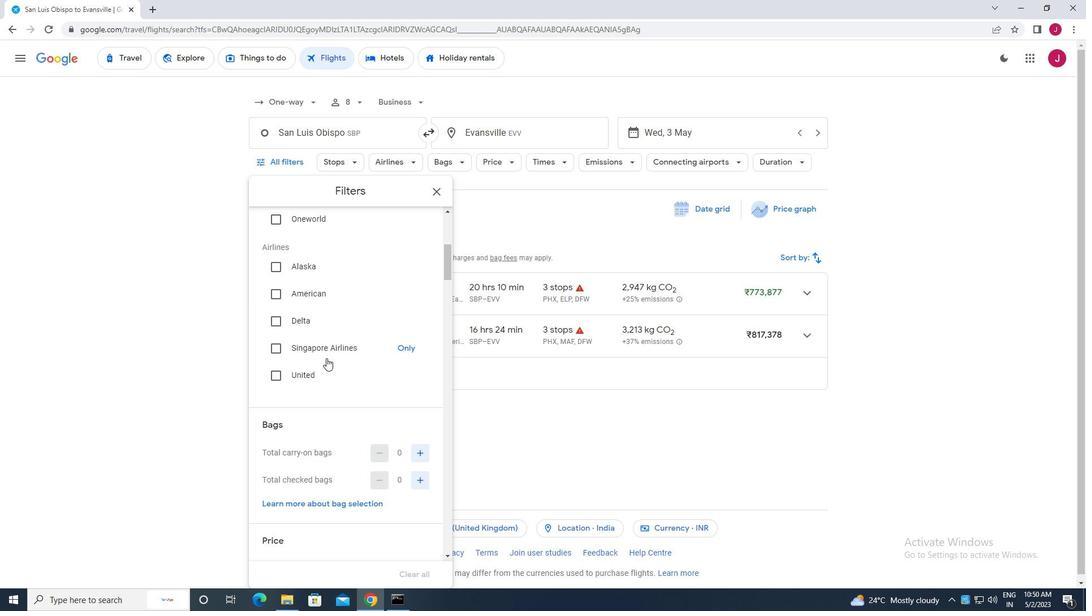 
Action: Mouse scrolled (326, 357) with delta (0, 0)
Screenshot: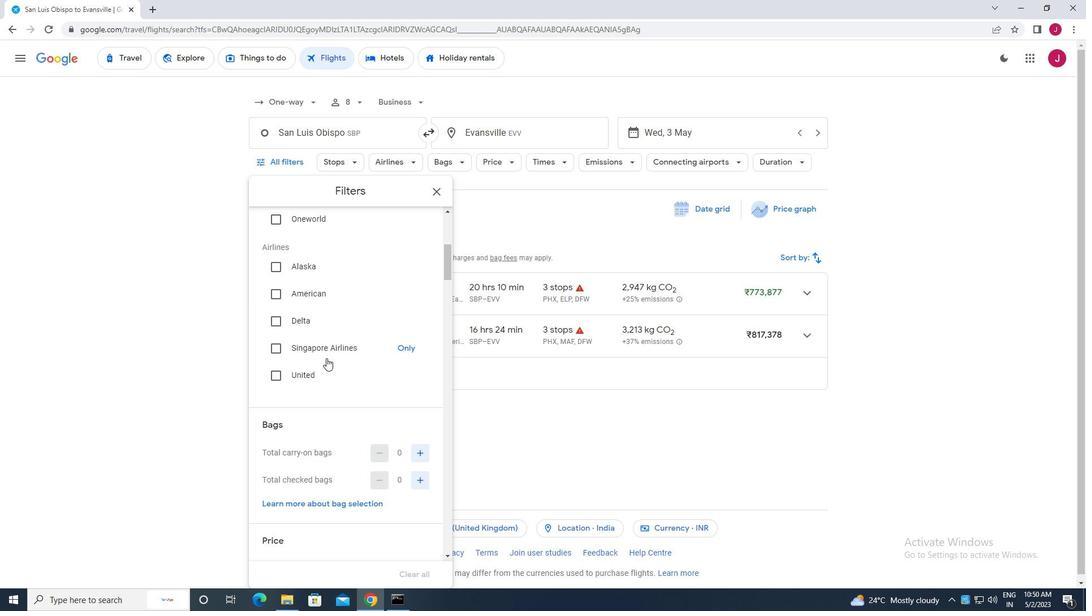 
Action: Mouse moved to (418, 362)
Screenshot: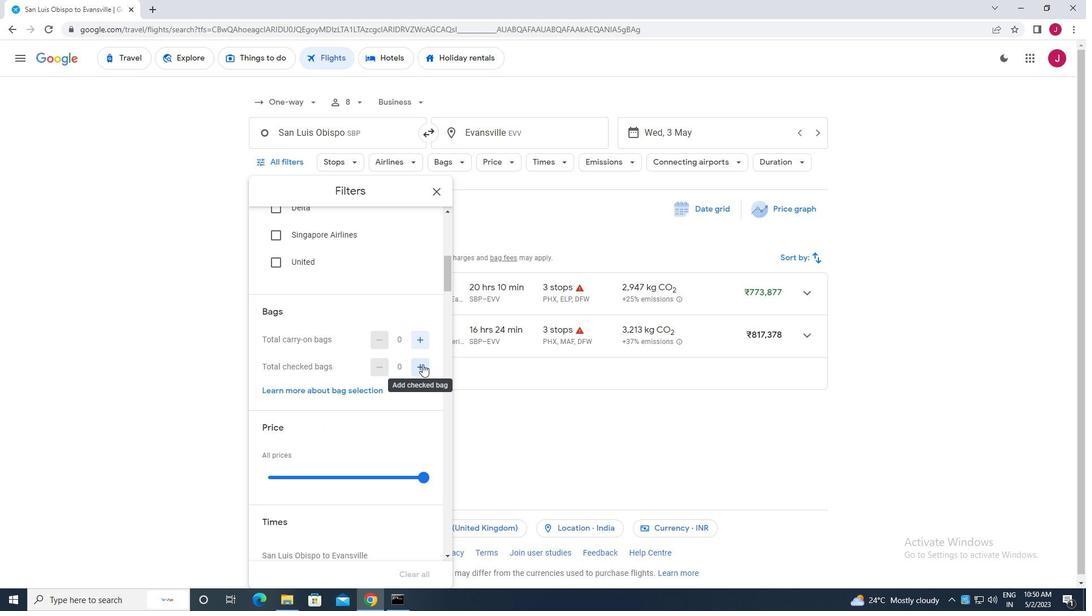 
Action: Mouse pressed left at (418, 362)
Screenshot: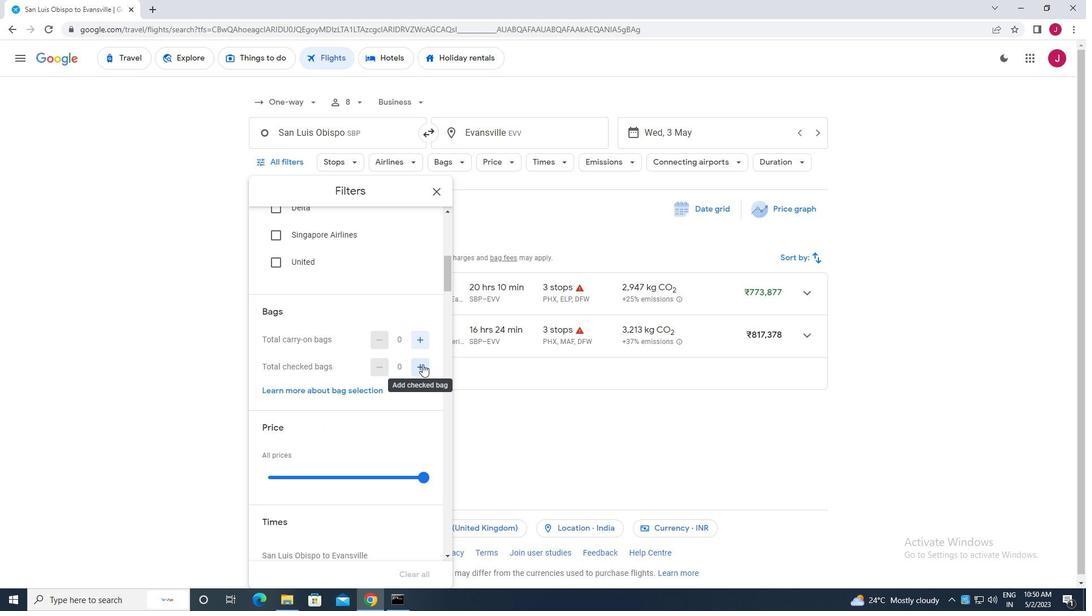 
Action: Mouse moved to (418, 362)
Screenshot: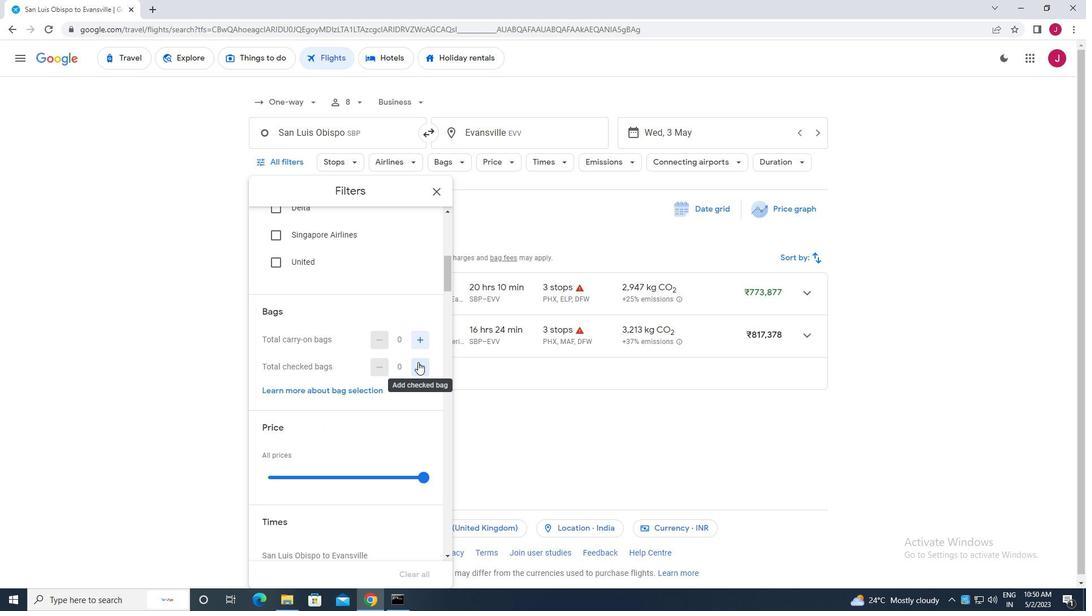 
Action: Mouse pressed left at (418, 362)
Screenshot: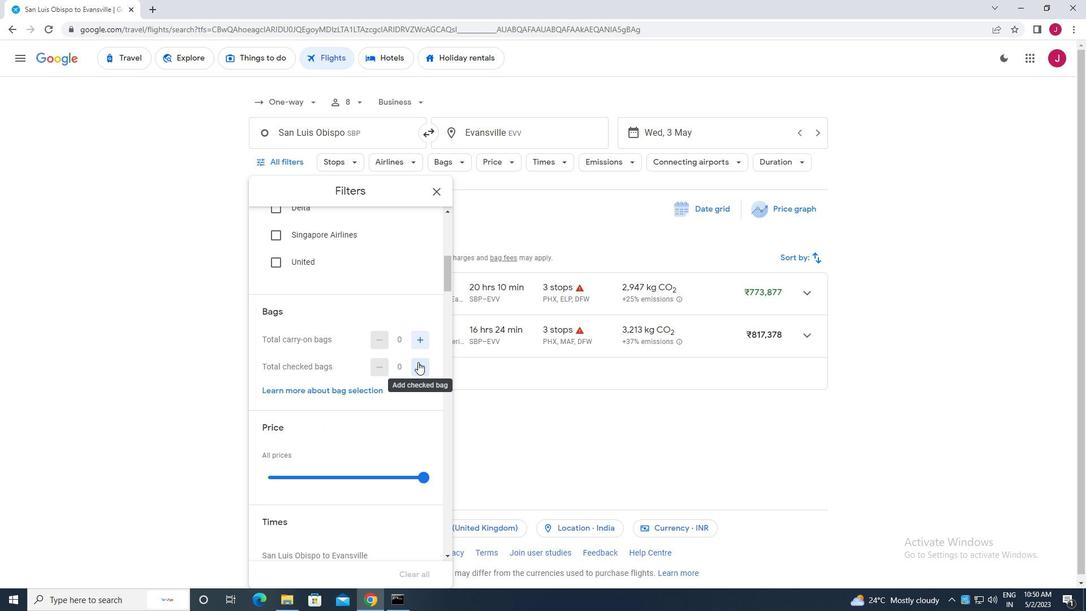 
Action: Mouse moved to (408, 345)
Screenshot: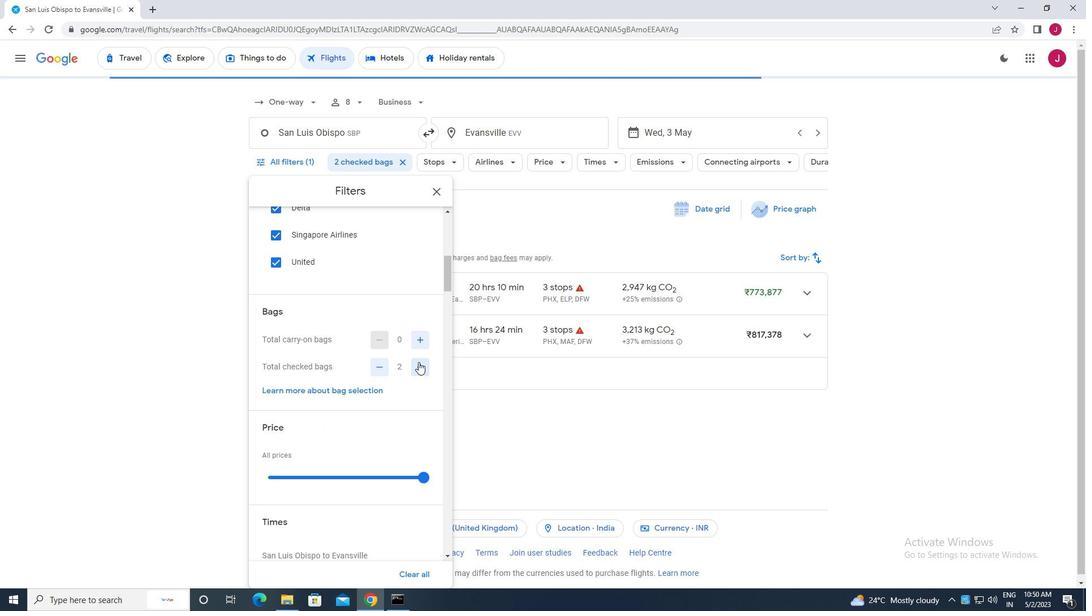 
Action: Mouse scrolled (408, 344) with delta (0, 0)
Screenshot: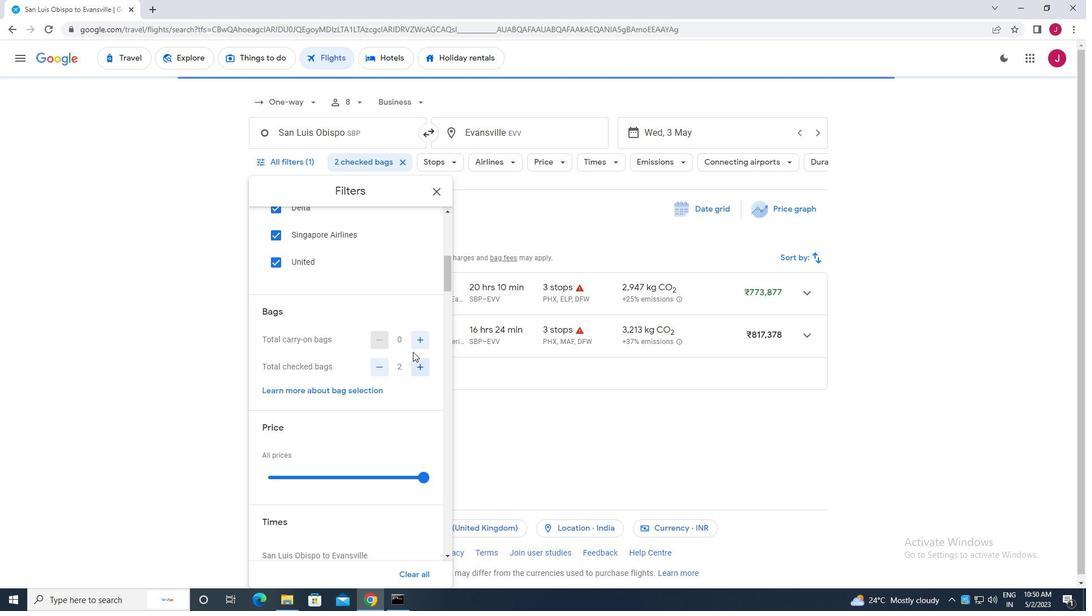 
Action: Mouse scrolled (408, 344) with delta (0, 0)
Screenshot: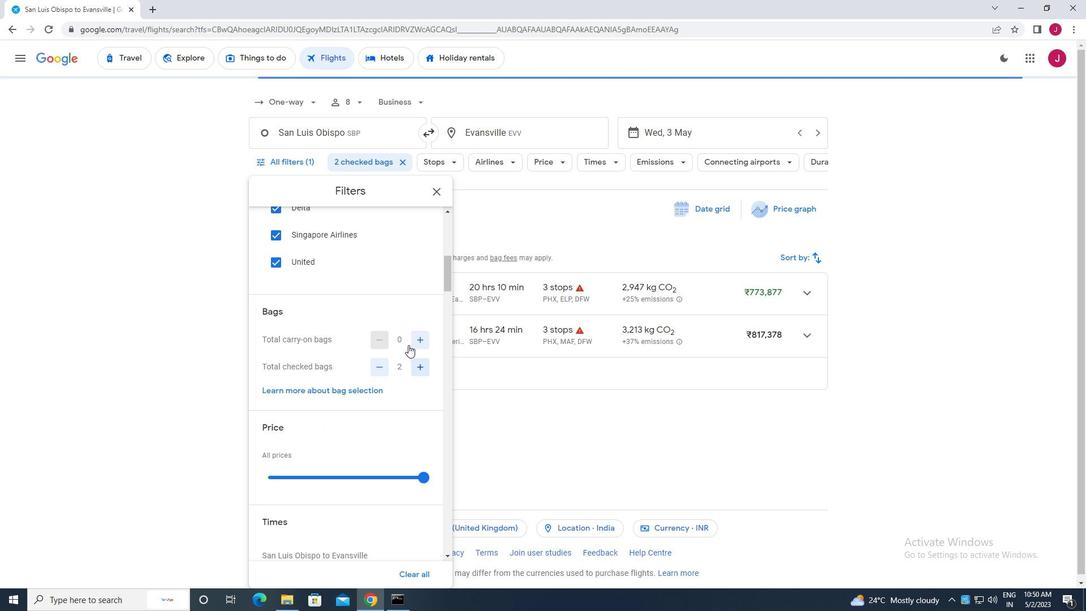 
Action: Mouse scrolled (408, 344) with delta (0, 0)
Screenshot: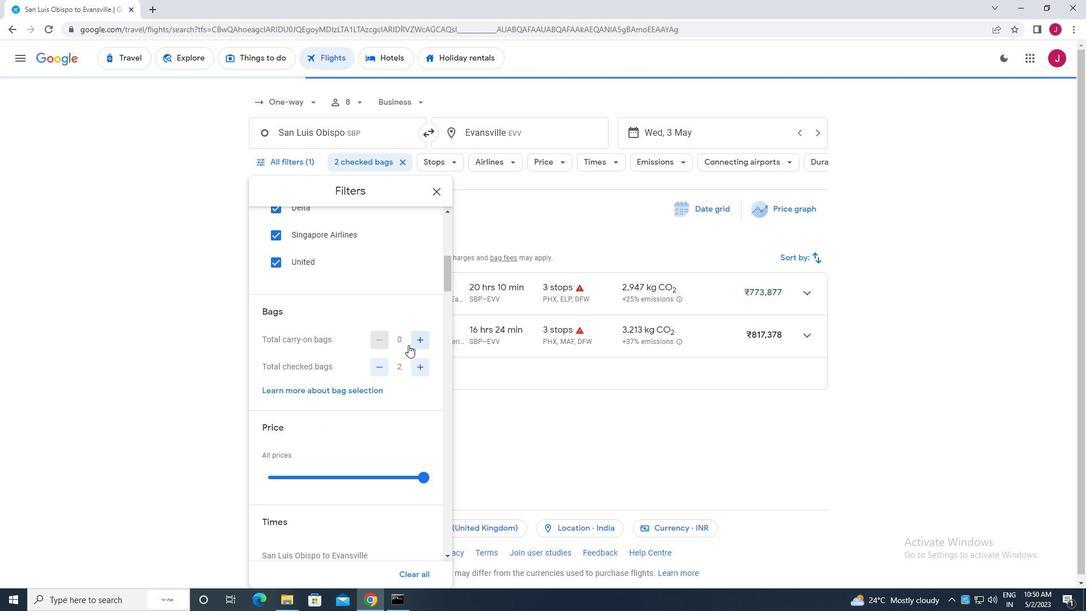 
Action: Mouse moved to (269, 433)
Screenshot: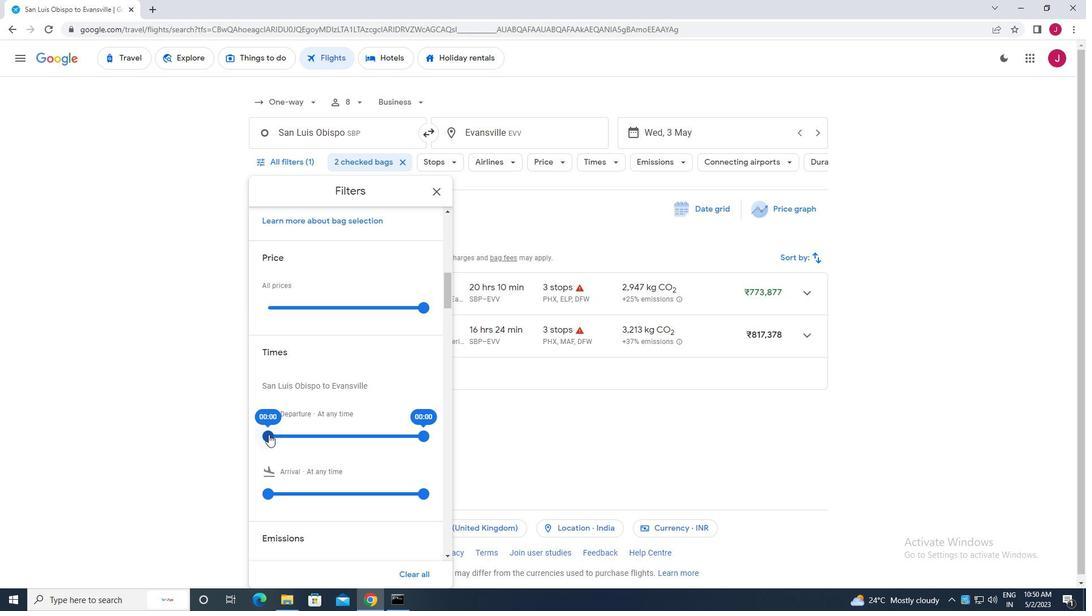 
Action: Mouse pressed left at (269, 433)
Screenshot: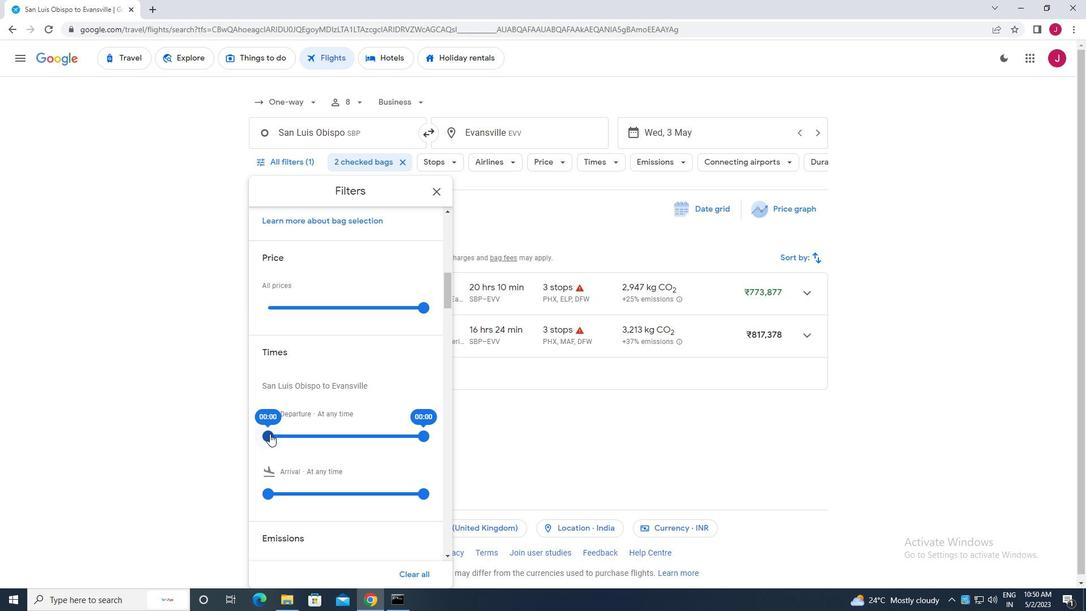 
Action: Mouse moved to (426, 436)
Screenshot: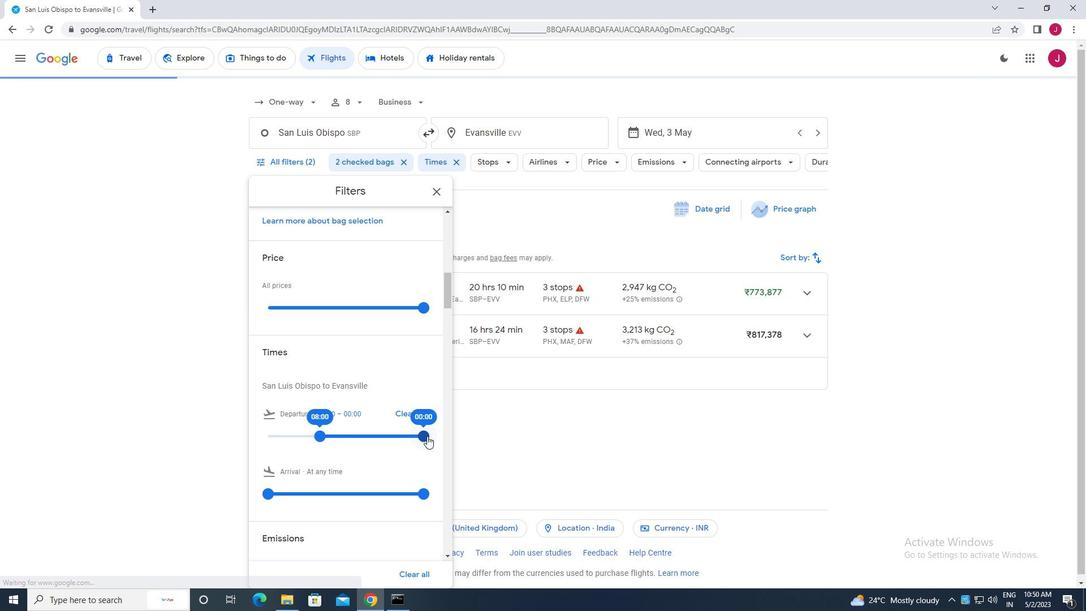 
Action: Mouse pressed left at (426, 436)
Screenshot: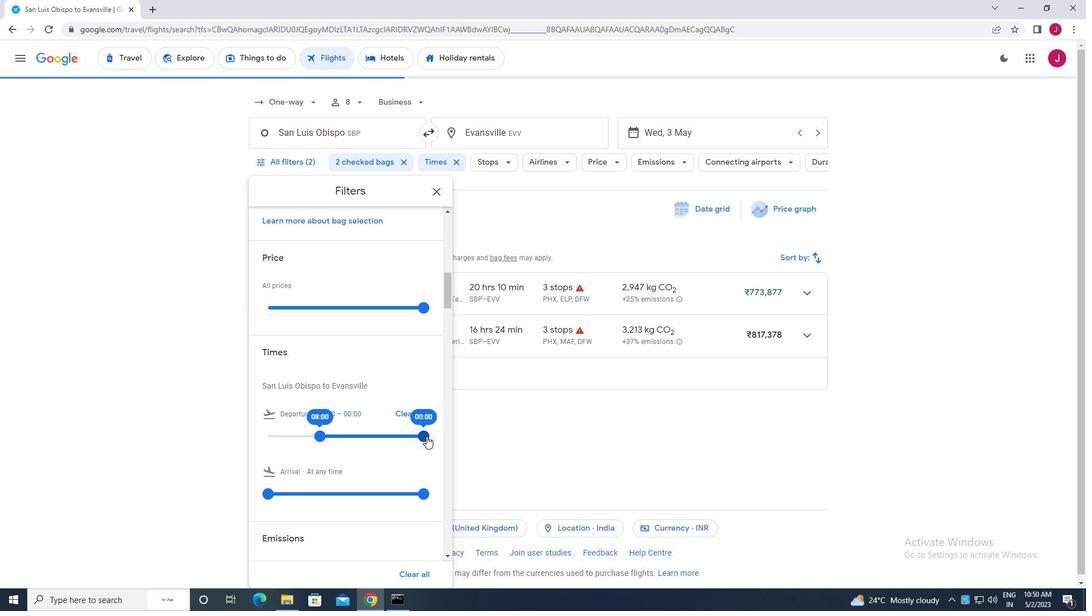 
Action: Mouse moved to (436, 193)
Screenshot: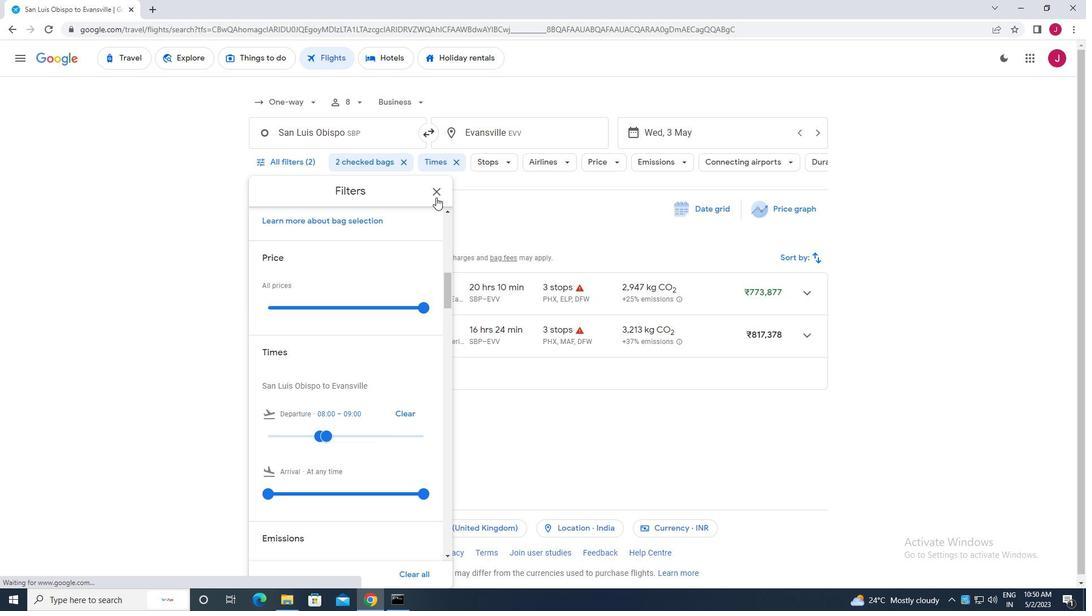 
Action: Mouse pressed left at (436, 193)
Screenshot: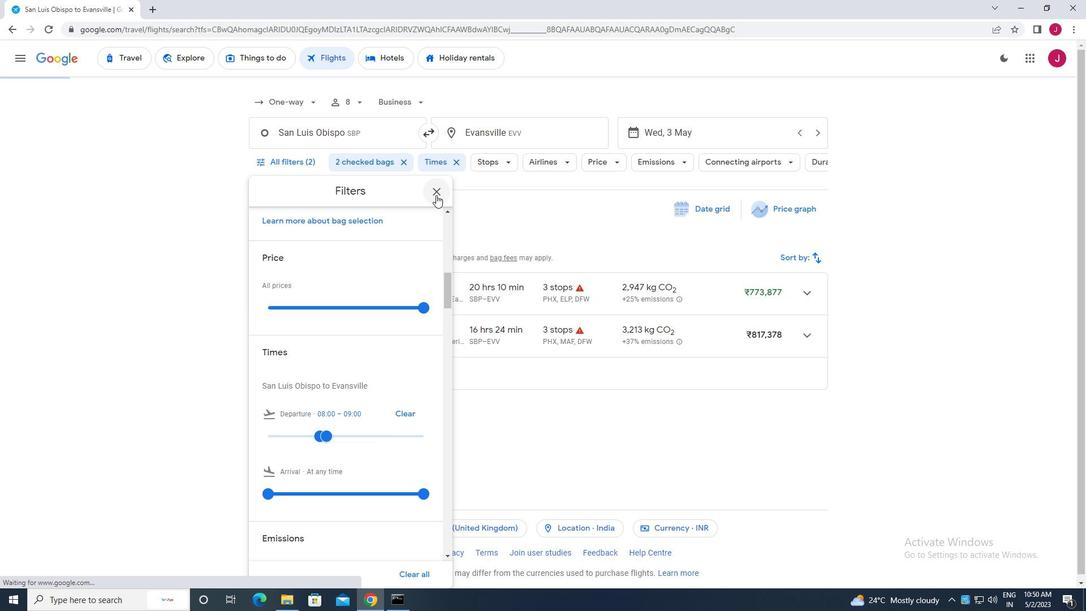 
Action: Mouse moved to (435, 193)
Screenshot: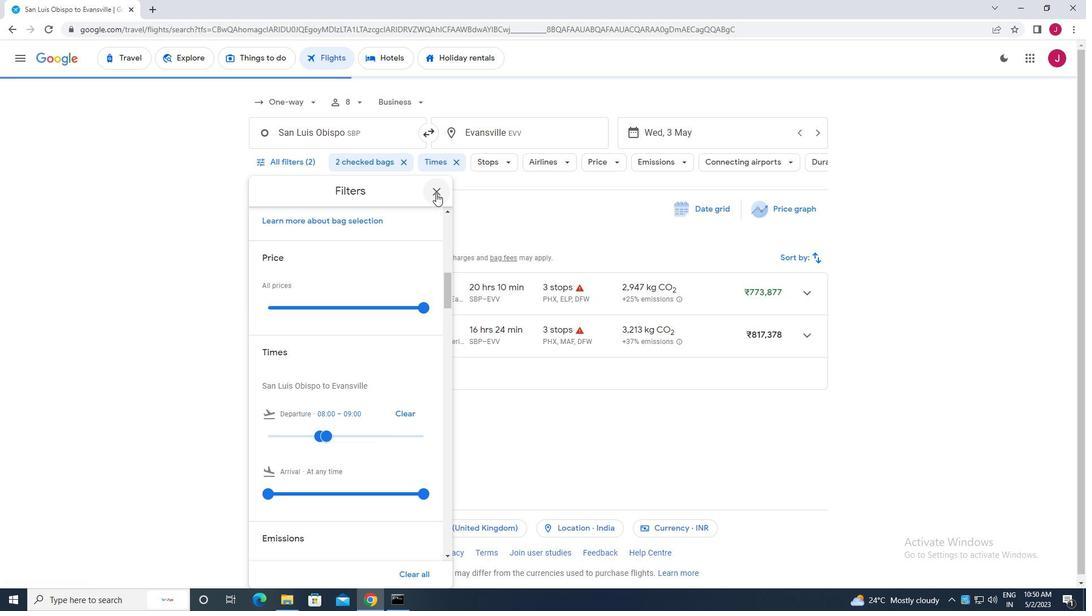 
